 Task: For heading Use Playfair display with violet colour & bold.  font size for heading26,  'Change the font style of data to'Roboto mono and font size to 18,  Change the alignment of both headline & data to Align center.  In the sheet  auditingQuarterlySales_Report_2022
Action: Mouse moved to (195, 141)
Screenshot: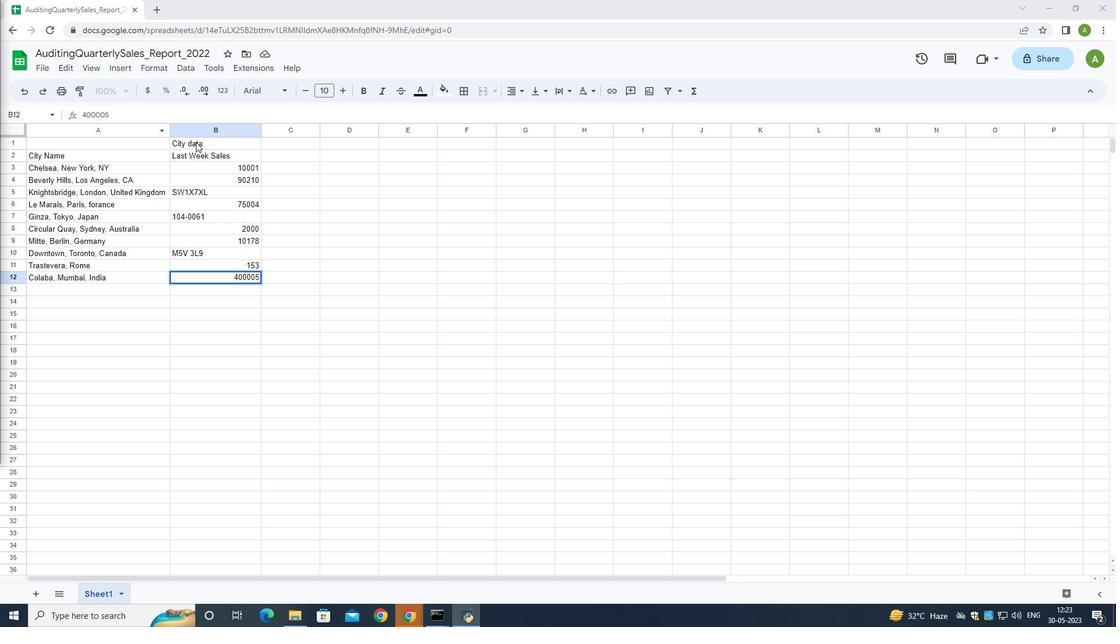 
Action: Mouse pressed left at (195, 141)
Screenshot: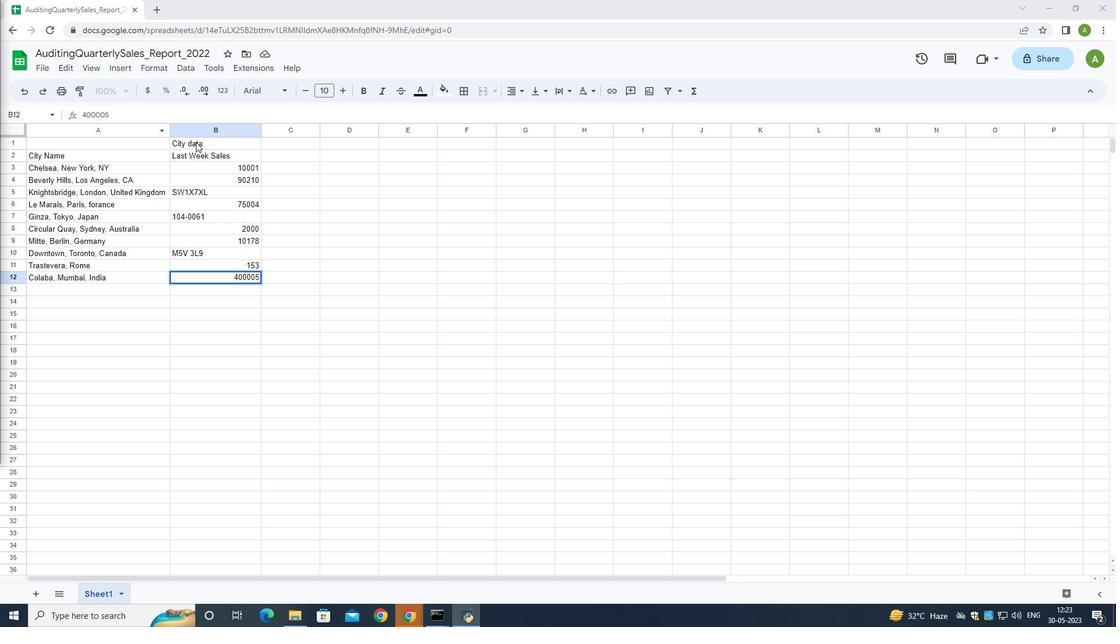 
Action: Mouse moved to (276, 91)
Screenshot: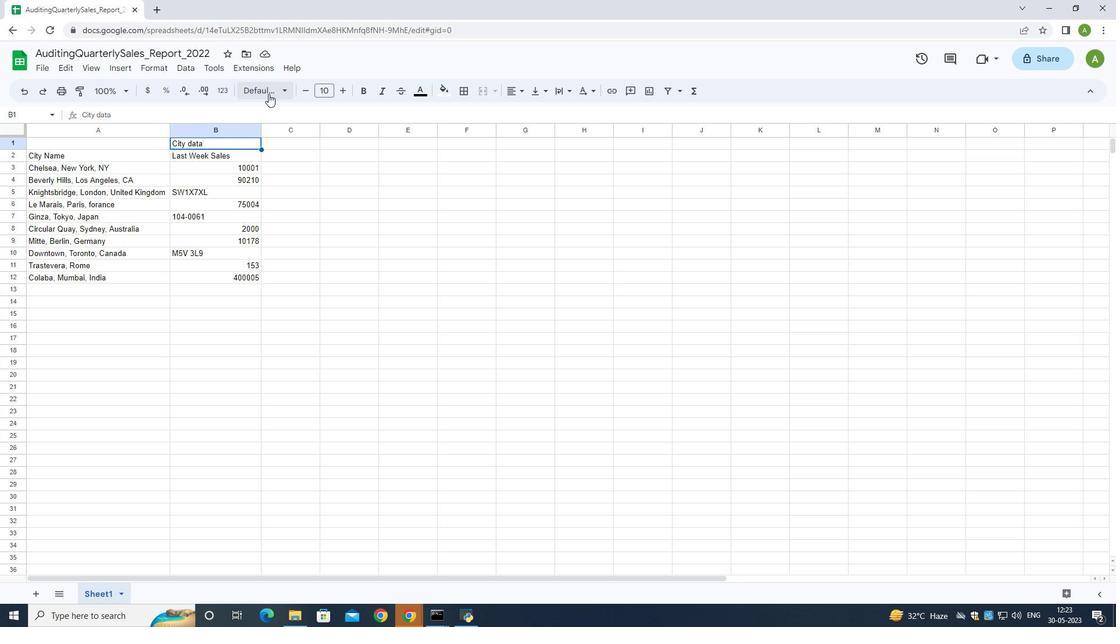 
Action: Mouse pressed left at (276, 91)
Screenshot: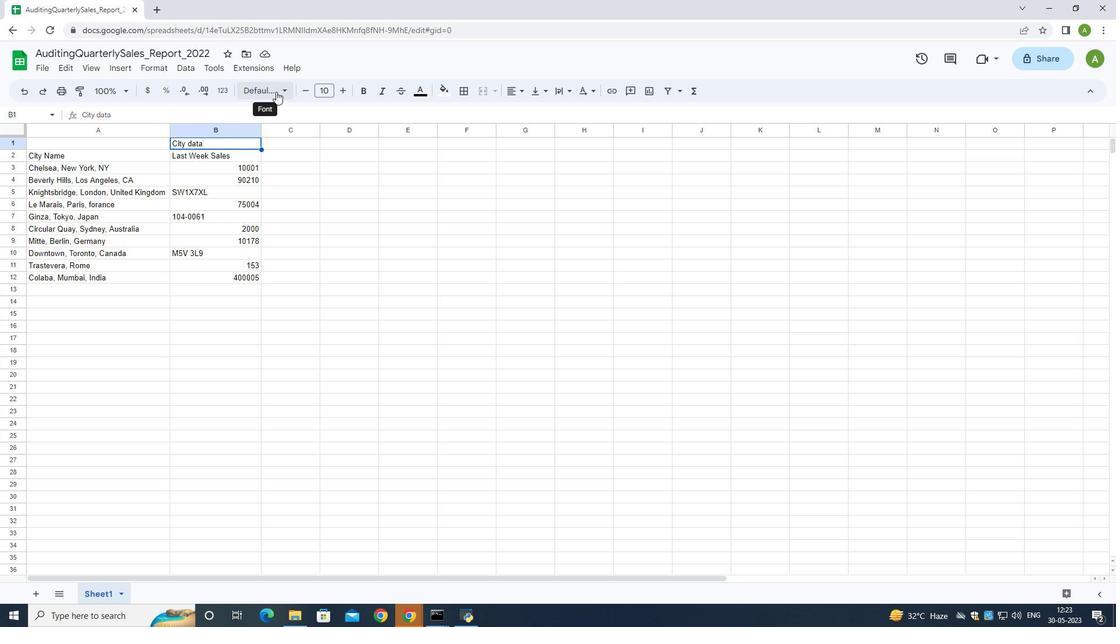 
Action: Mouse moved to (308, 376)
Screenshot: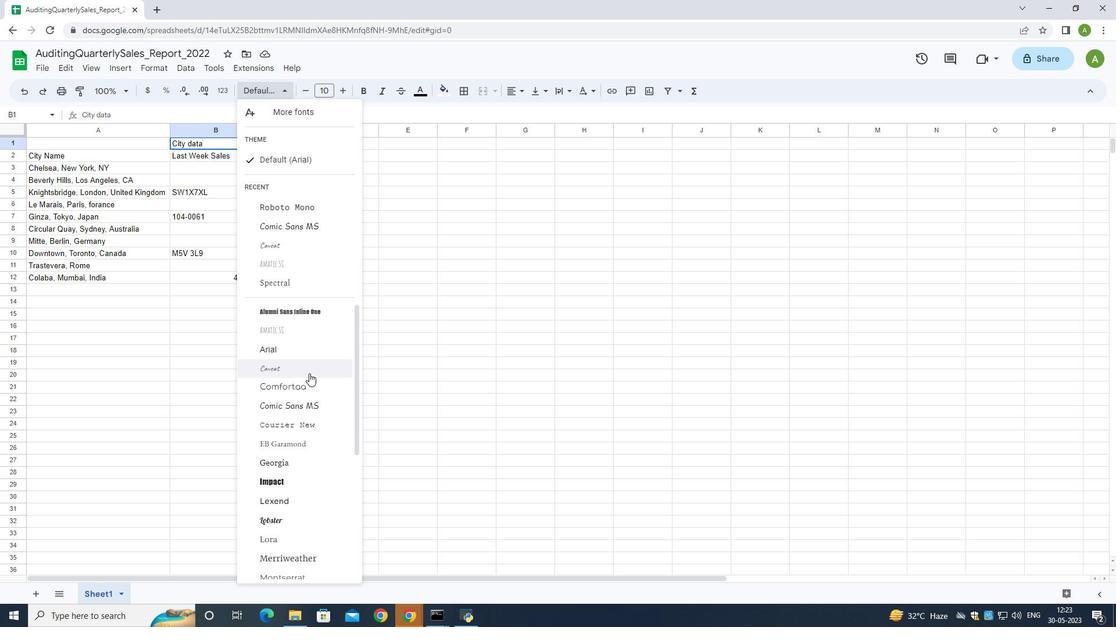 
Action: Mouse scrolled (308, 376) with delta (0, 0)
Screenshot: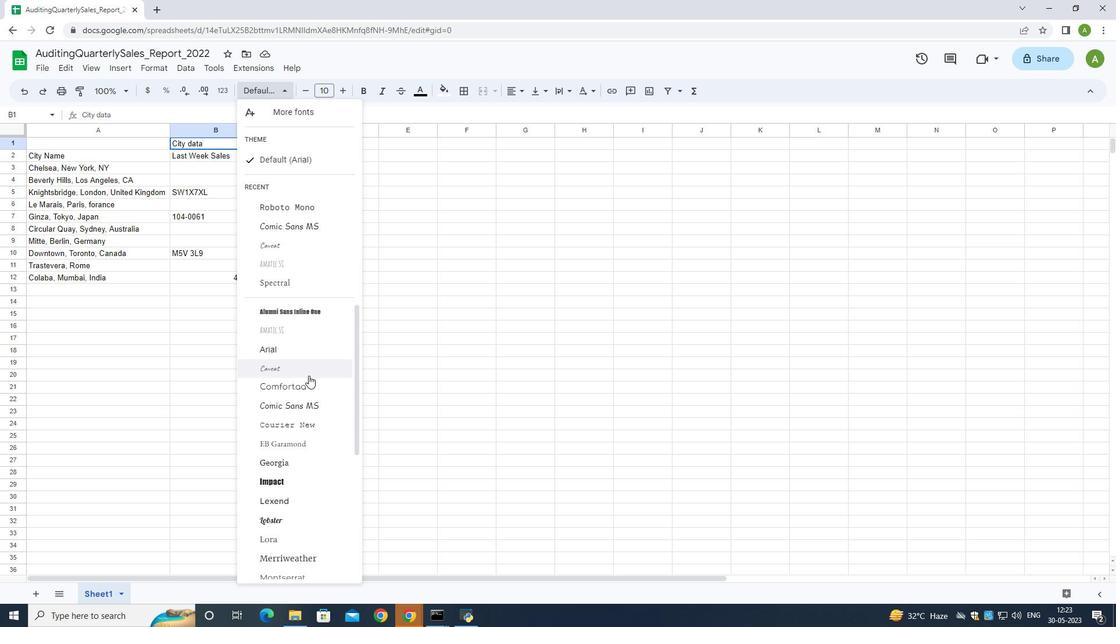 
Action: Mouse moved to (307, 373)
Screenshot: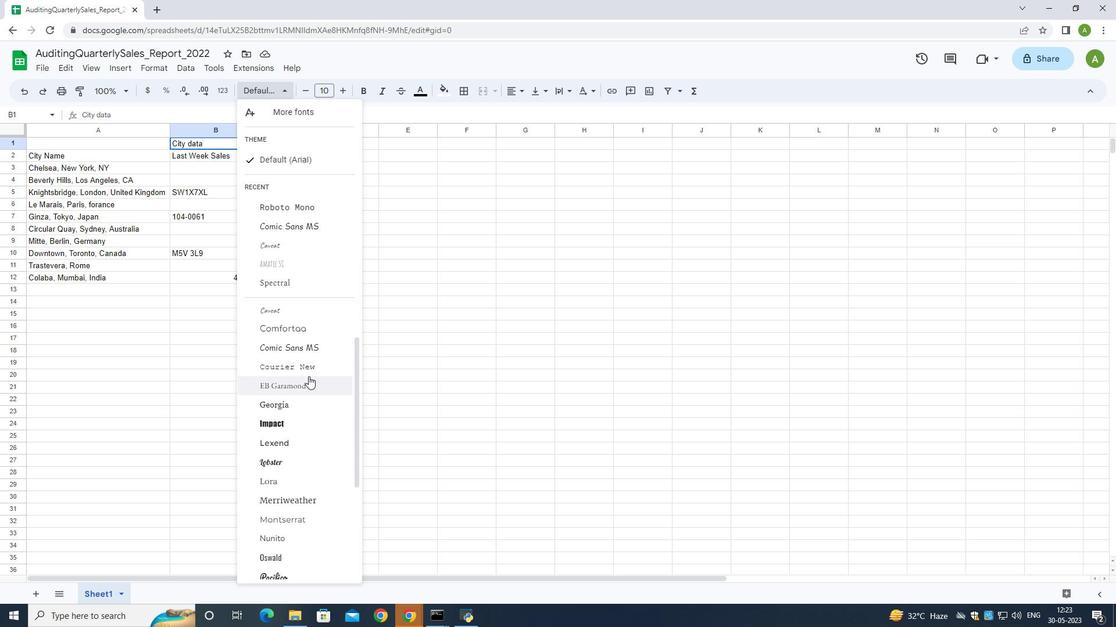 
Action: Mouse scrolled (307, 374) with delta (0, 0)
Screenshot: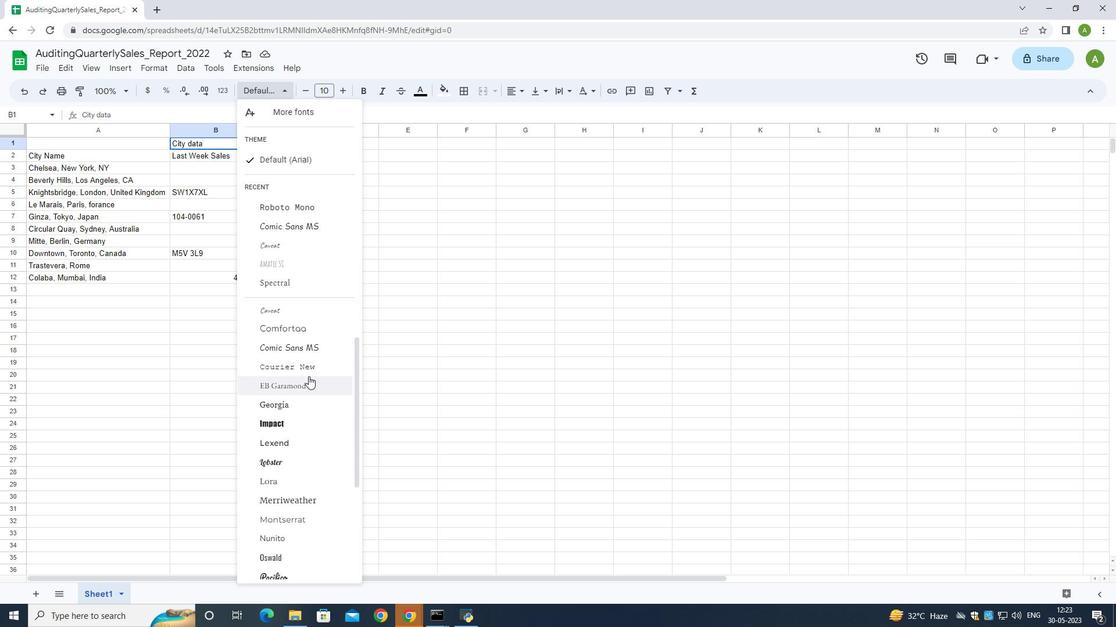 
Action: Mouse scrolled (307, 374) with delta (0, 0)
Screenshot: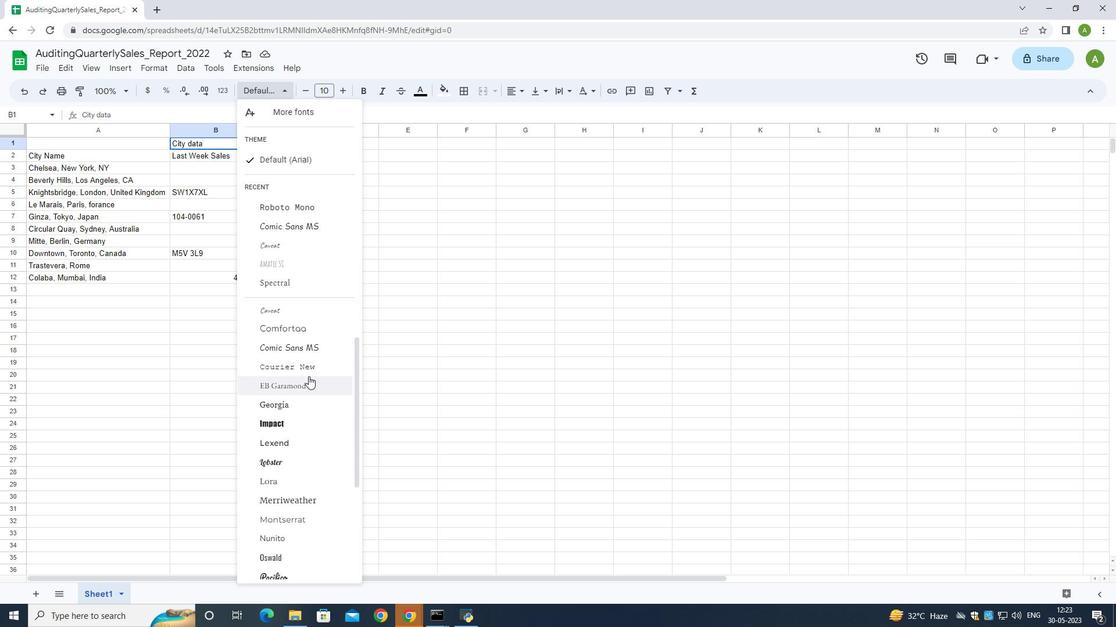 
Action: Mouse scrolled (307, 373) with delta (0, 0)
Screenshot: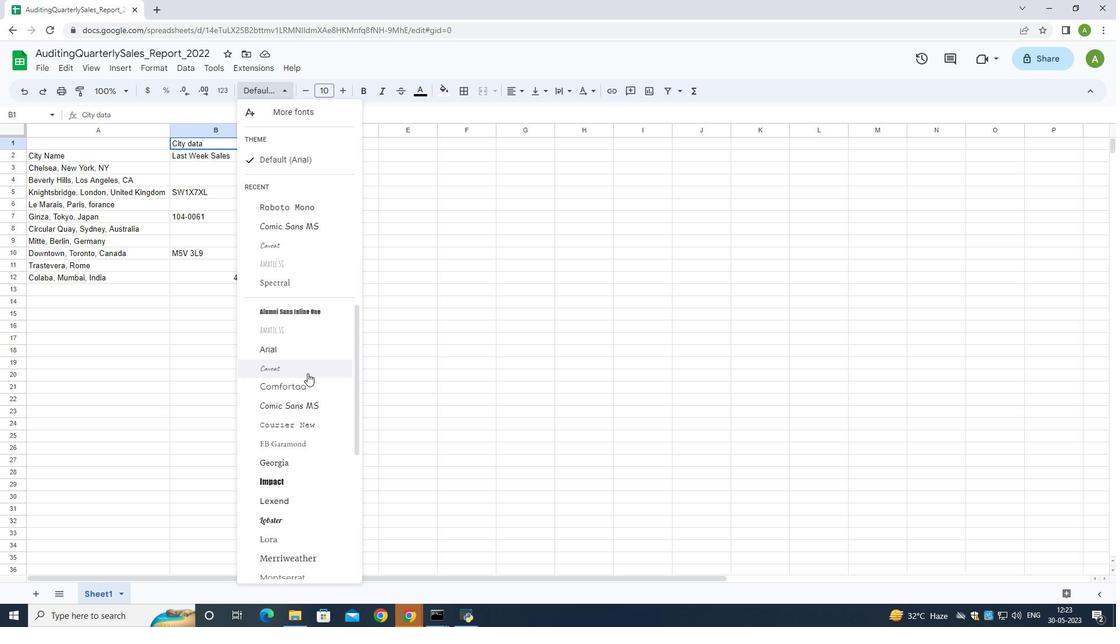 
Action: Mouse scrolled (307, 373) with delta (0, 0)
Screenshot: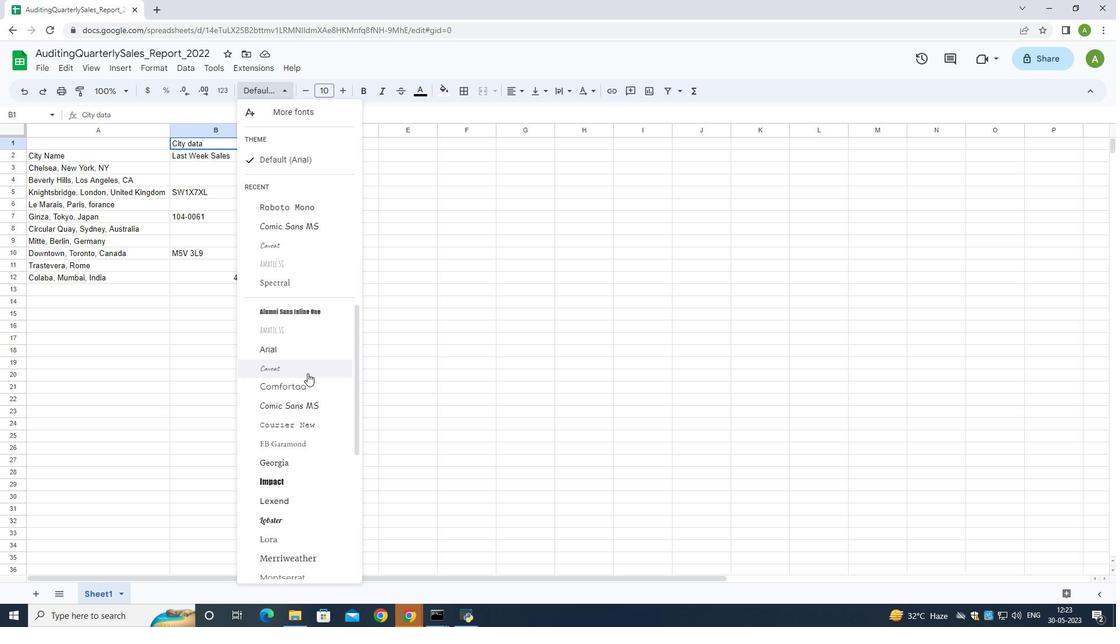 
Action: Mouse moved to (307, 373)
Screenshot: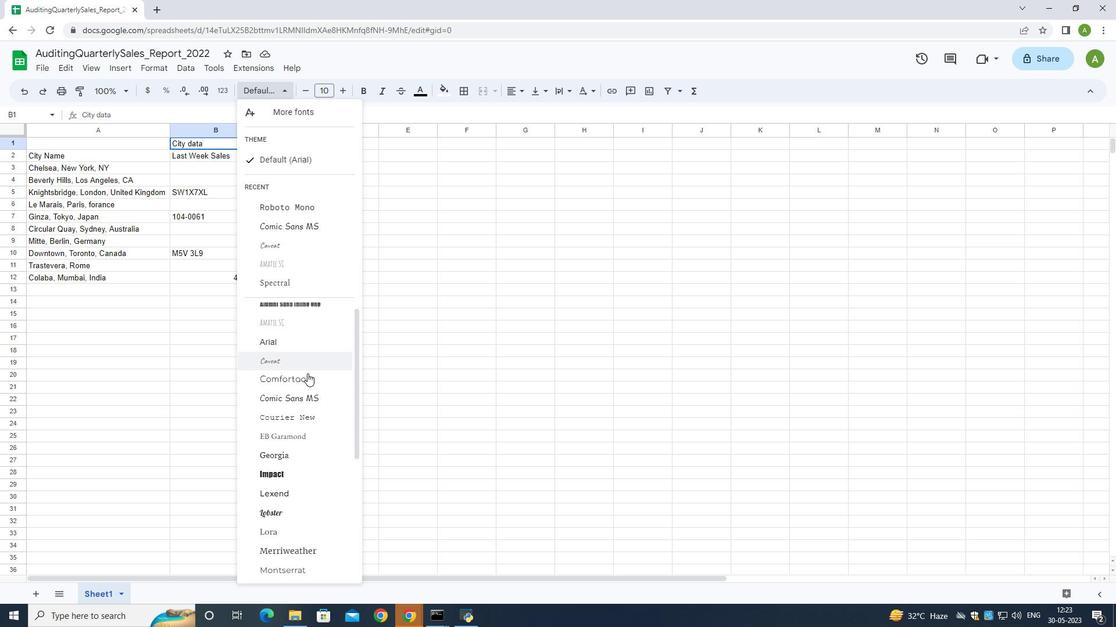 
Action: Mouse scrolled (307, 373) with delta (0, 0)
Screenshot: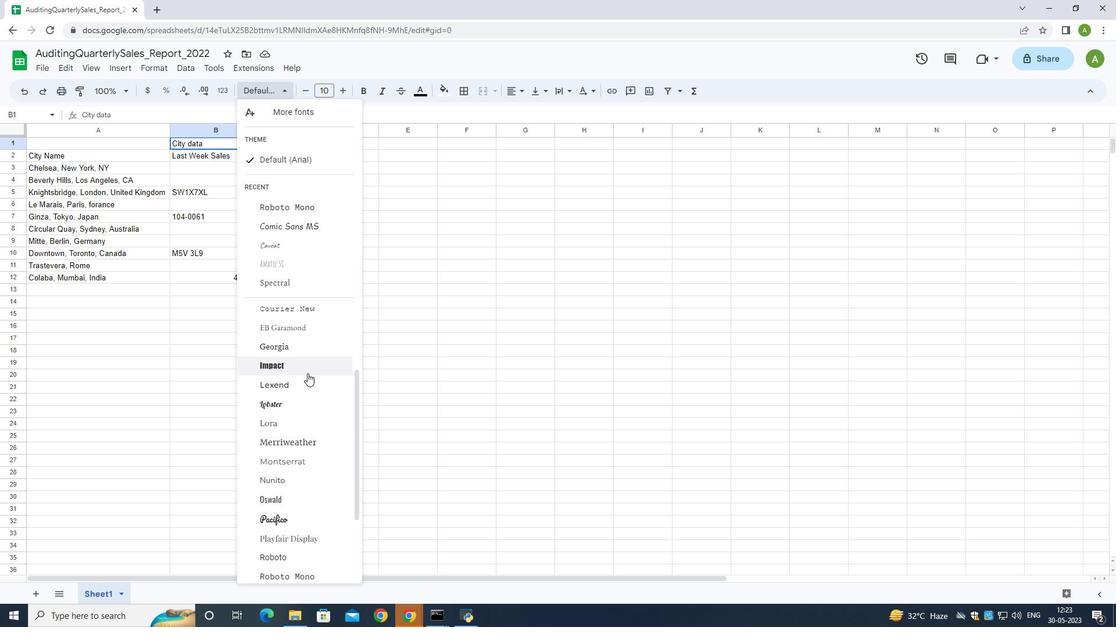 
Action: Mouse moved to (306, 373)
Screenshot: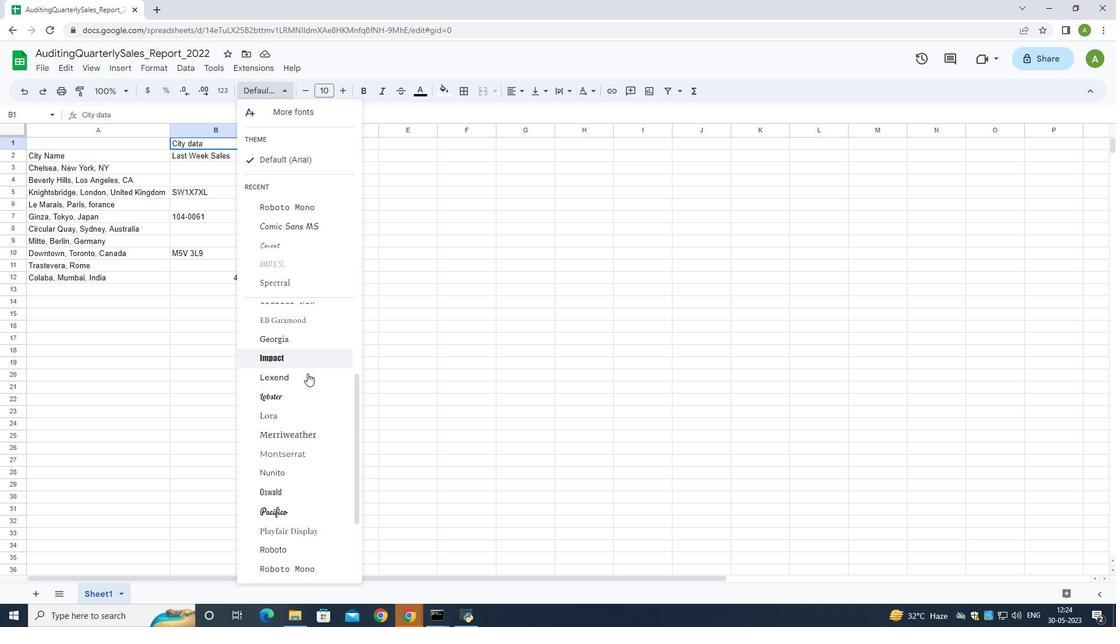 
Action: Mouse scrolled (306, 373) with delta (0, 0)
Screenshot: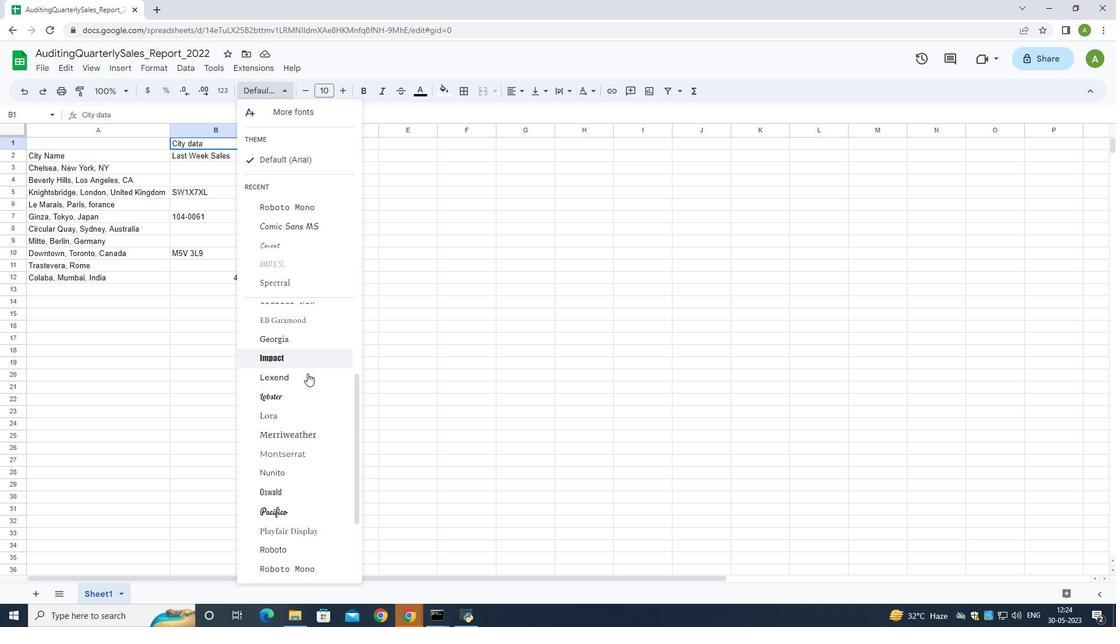 
Action: Mouse moved to (306, 373)
Screenshot: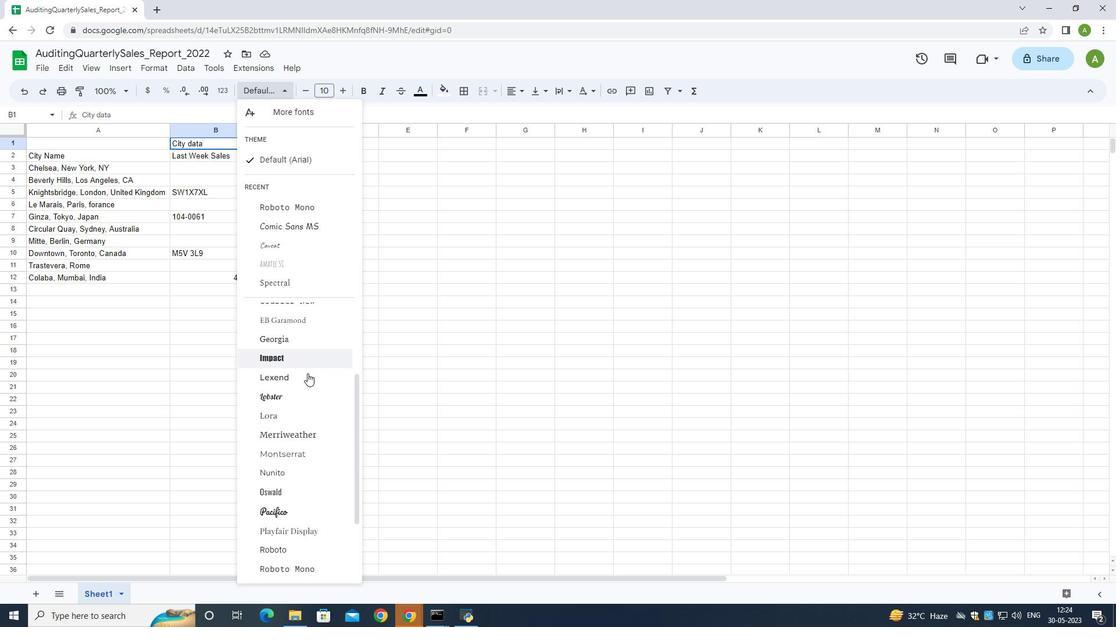 
Action: Mouse scrolled (306, 374) with delta (0, 0)
Screenshot: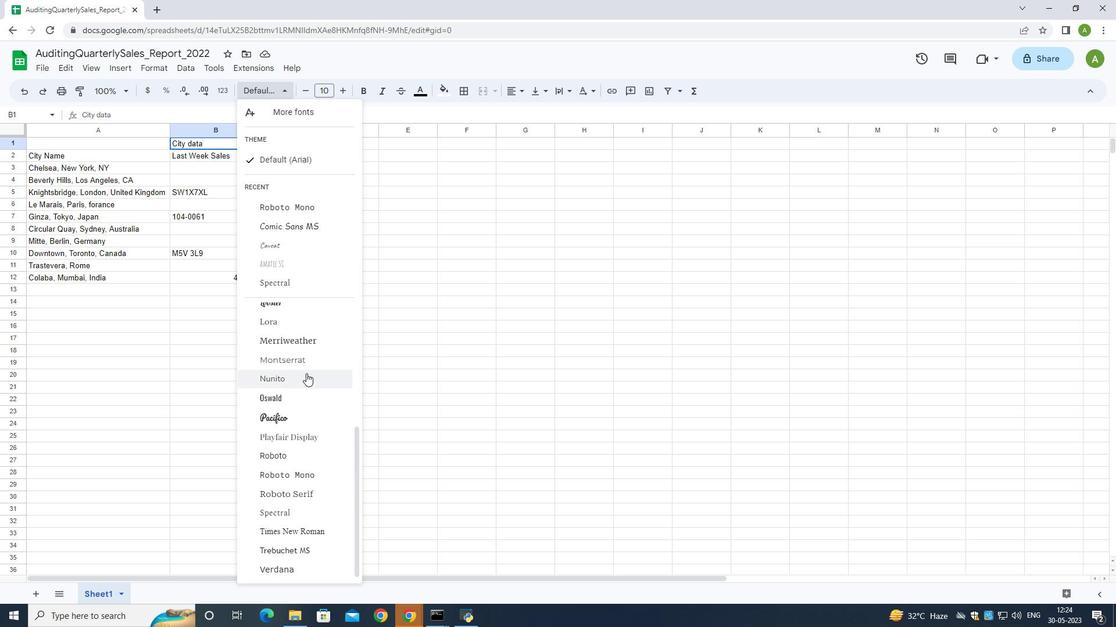
Action: Mouse moved to (295, 493)
Screenshot: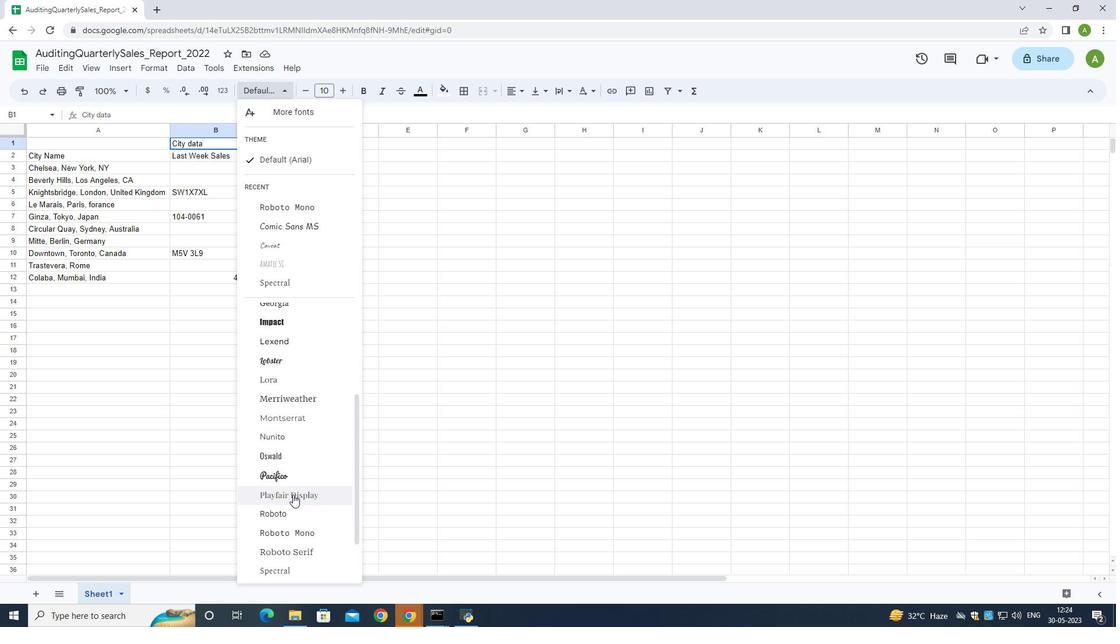 
Action: Mouse pressed left at (295, 493)
Screenshot: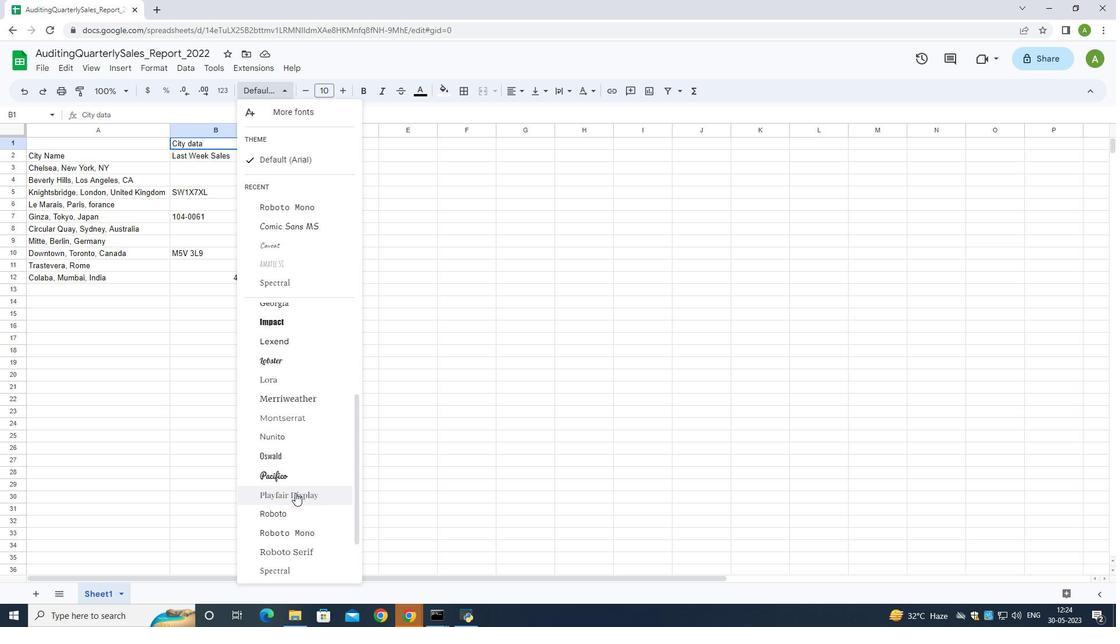
Action: Mouse moved to (421, 96)
Screenshot: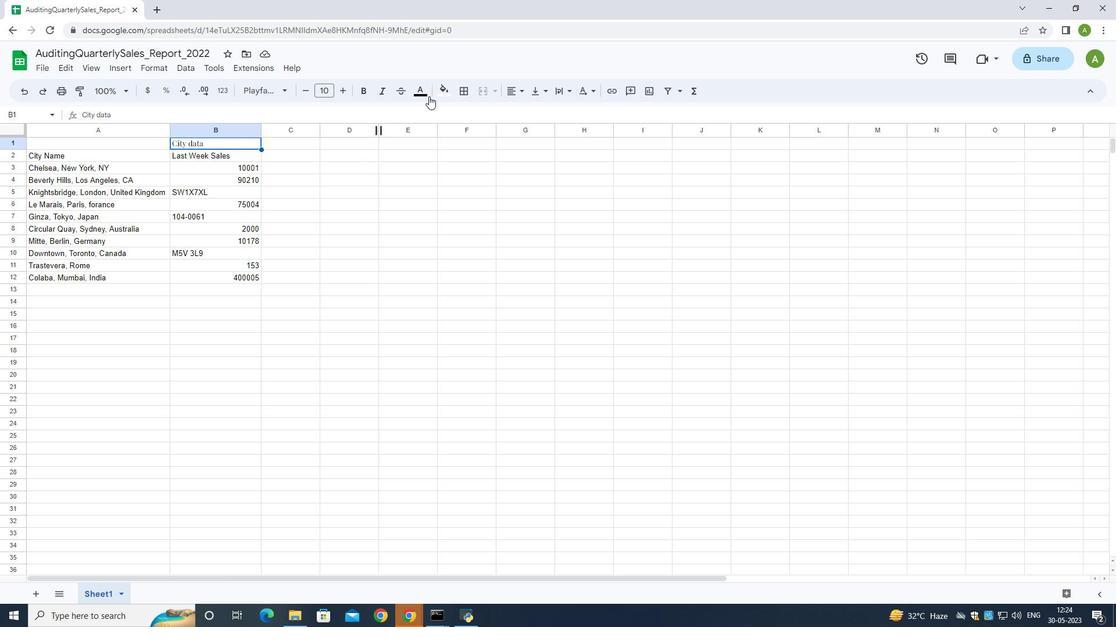 
Action: Mouse pressed left at (421, 96)
Screenshot: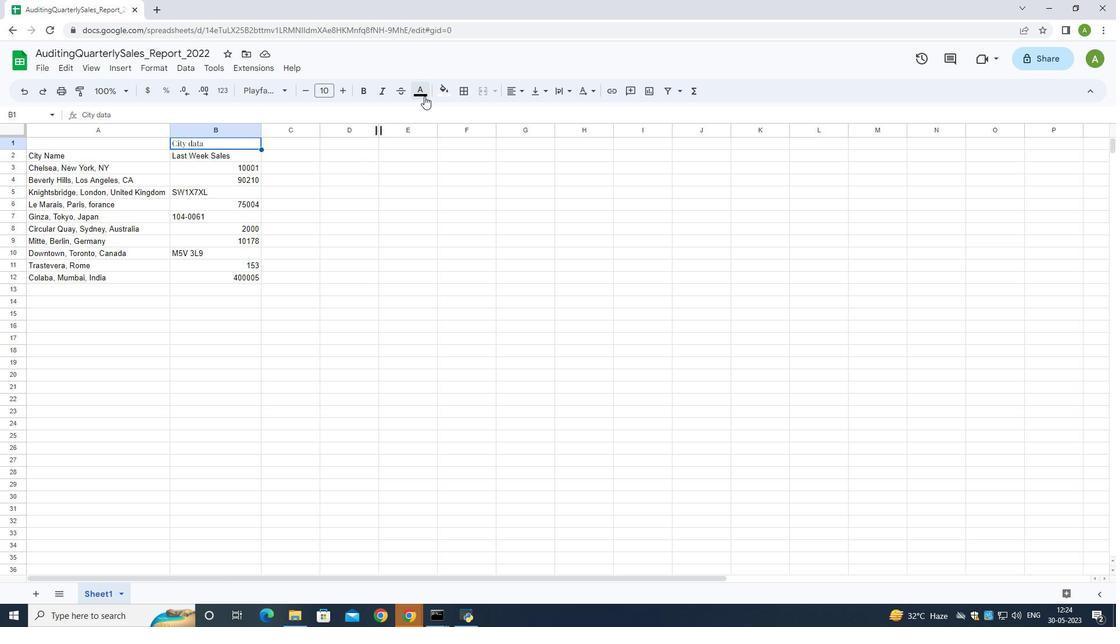 
Action: Mouse moved to (540, 206)
Screenshot: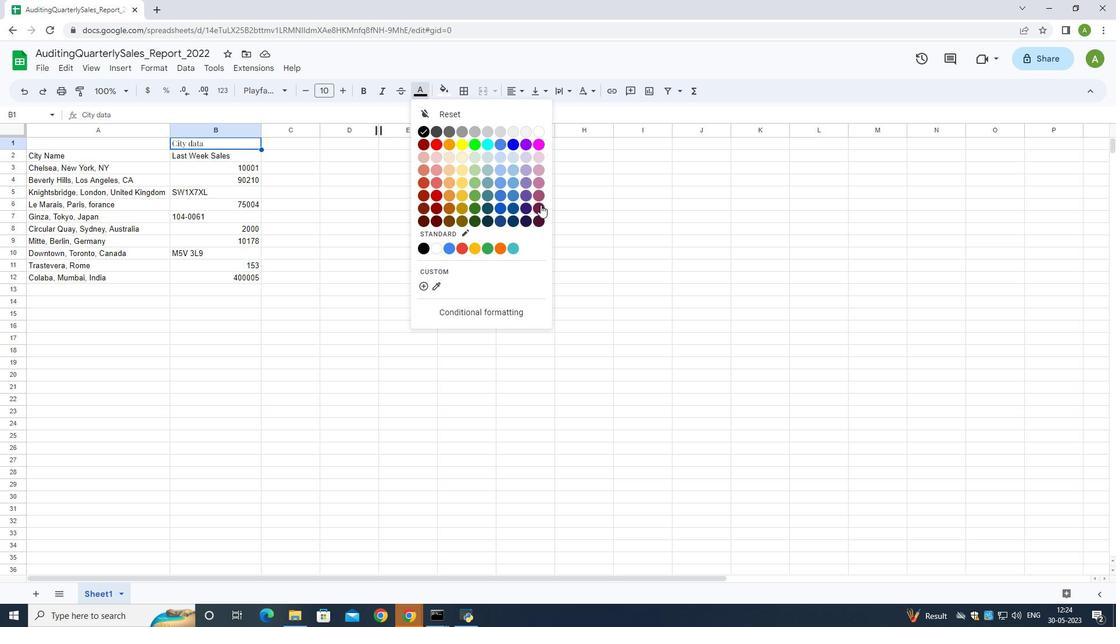 
Action: Mouse pressed left at (540, 206)
Screenshot: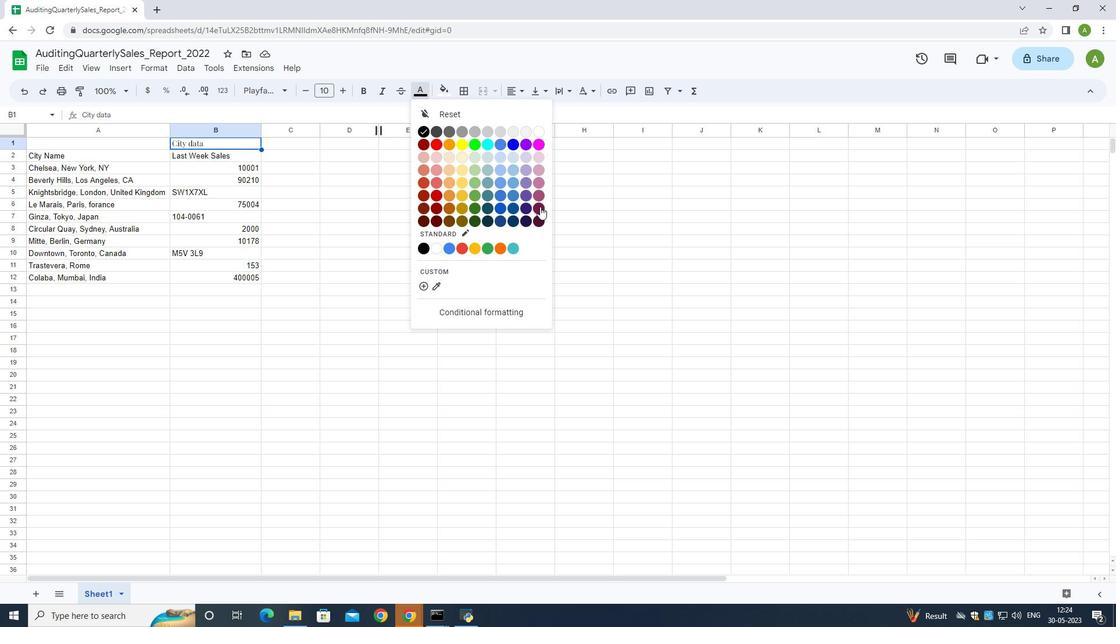 
Action: Mouse moved to (362, 89)
Screenshot: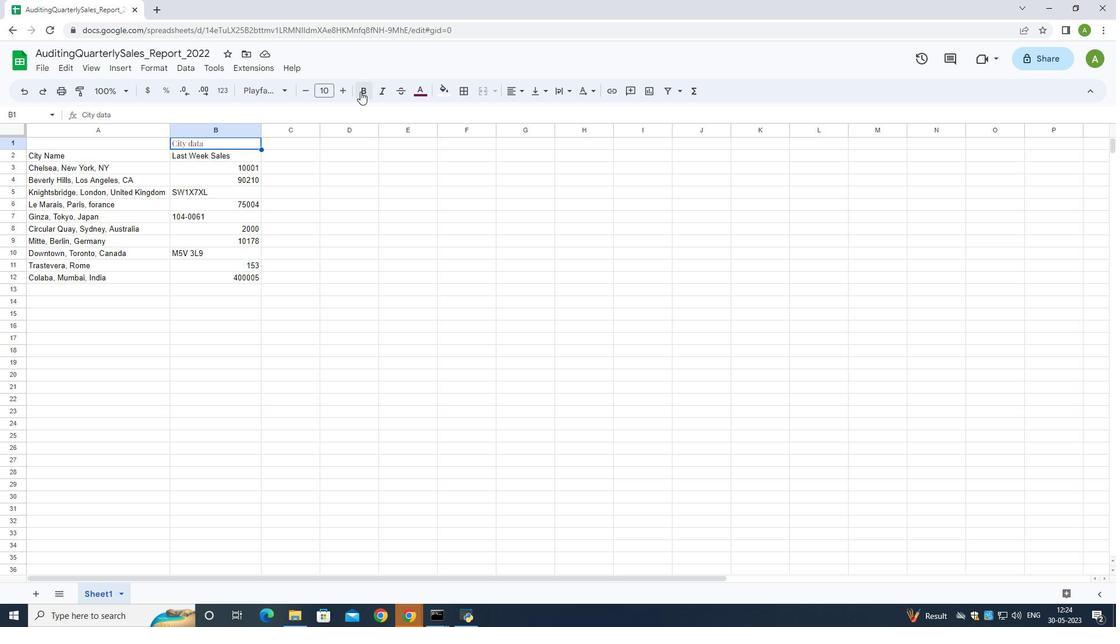 
Action: Mouse pressed left at (362, 89)
Screenshot: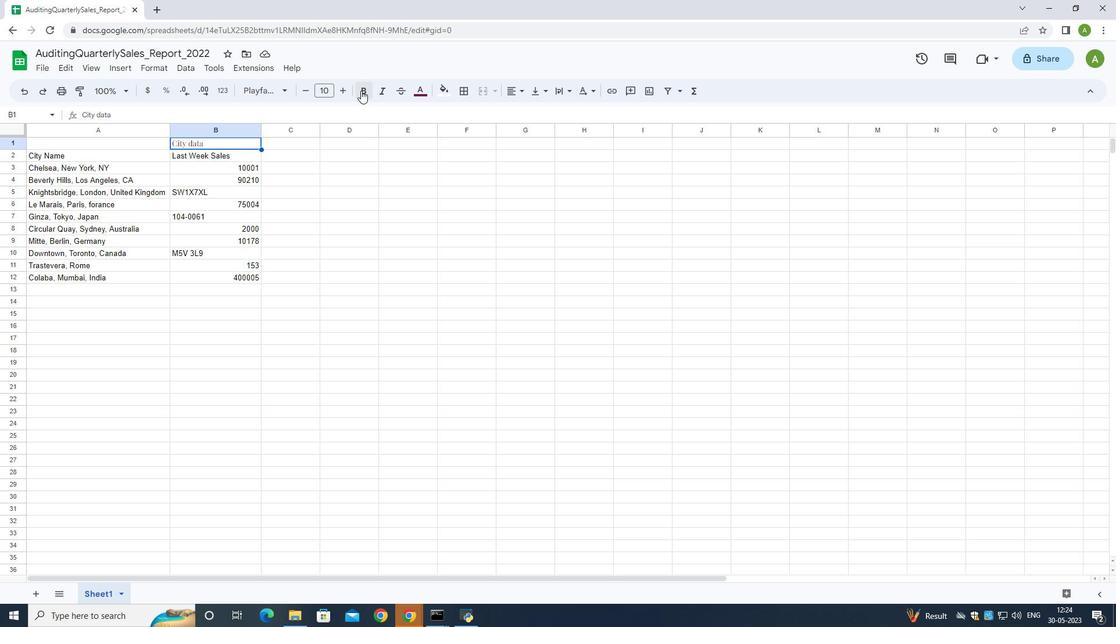 
Action: Mouse moved to (341, 91)
Screenshot: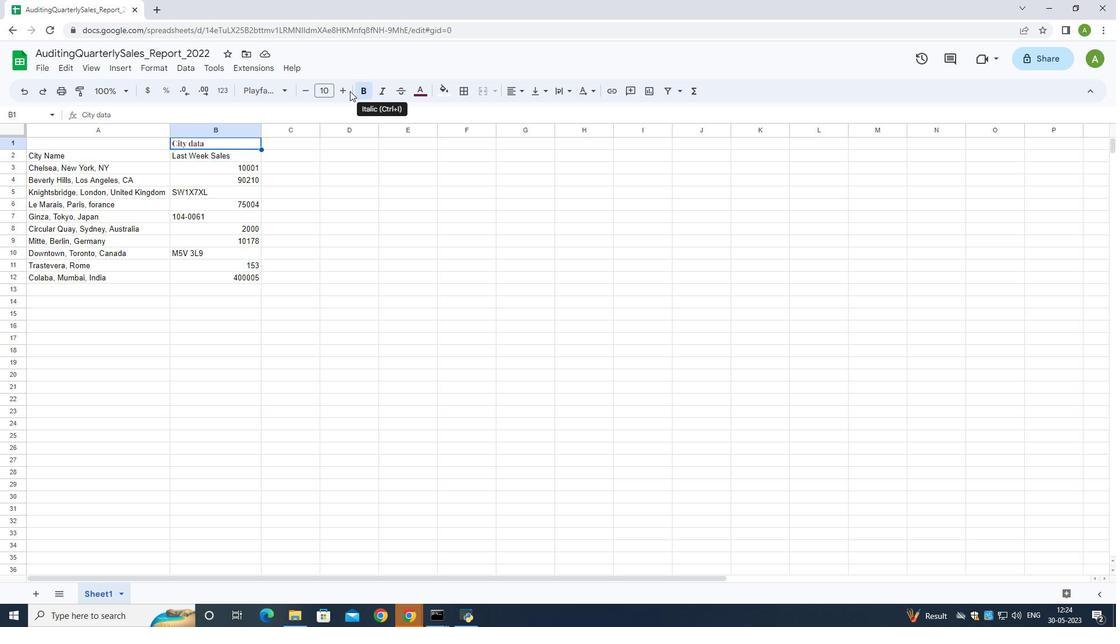 
Action: Mouse pressed left at (341, 91)
Screenshot: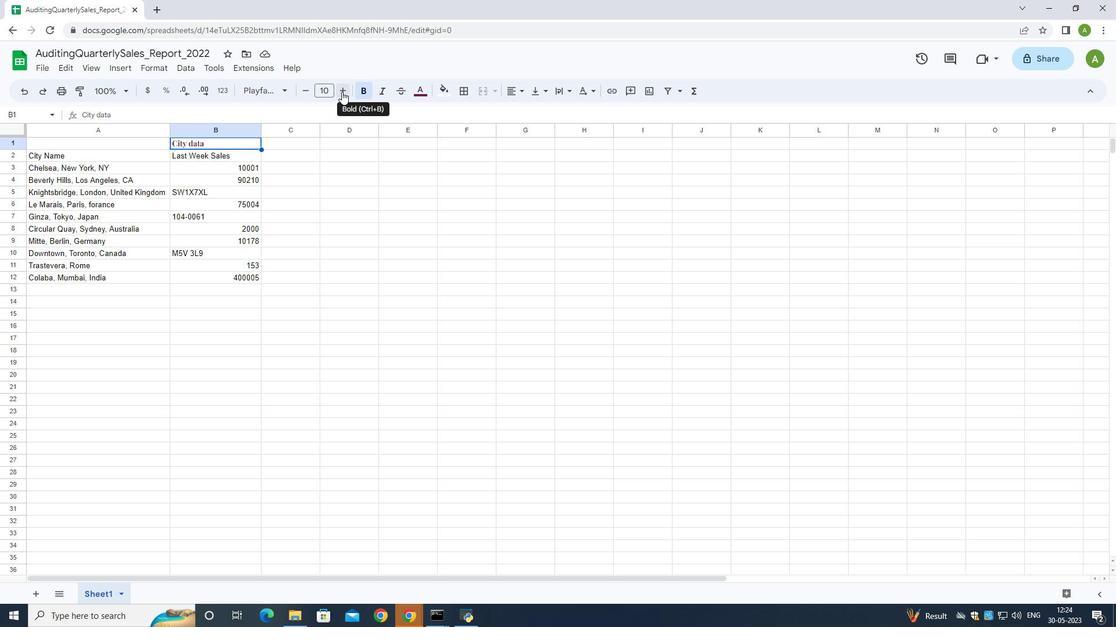 
Action: Mouse pressed left at (341, 91)
Screenshot: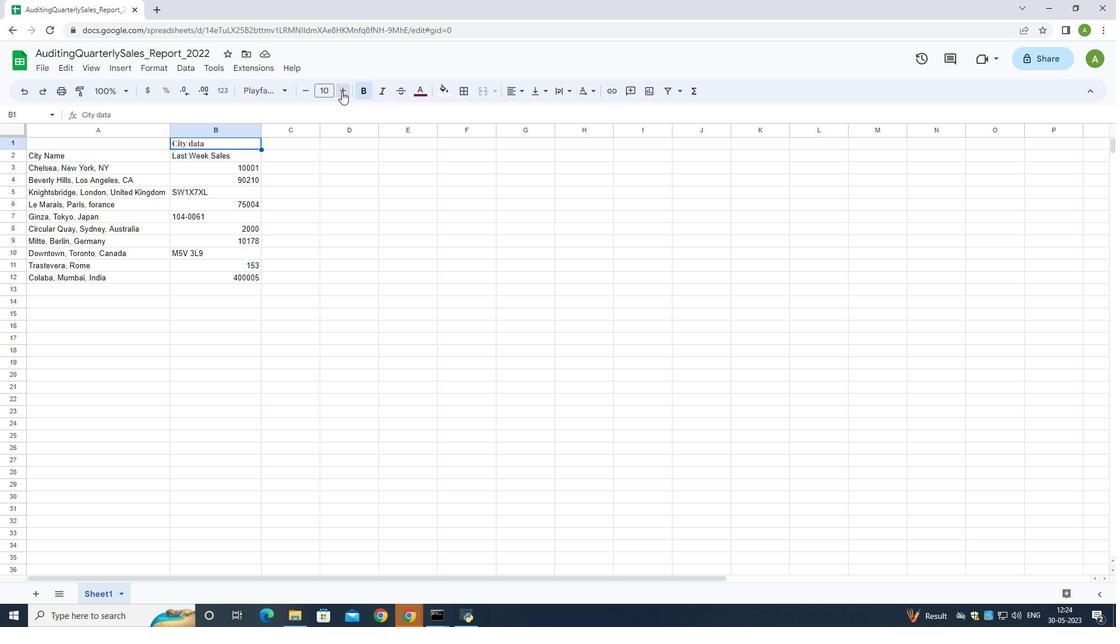 
Action: Mouse pressed left at (341, 91)
Screenshot: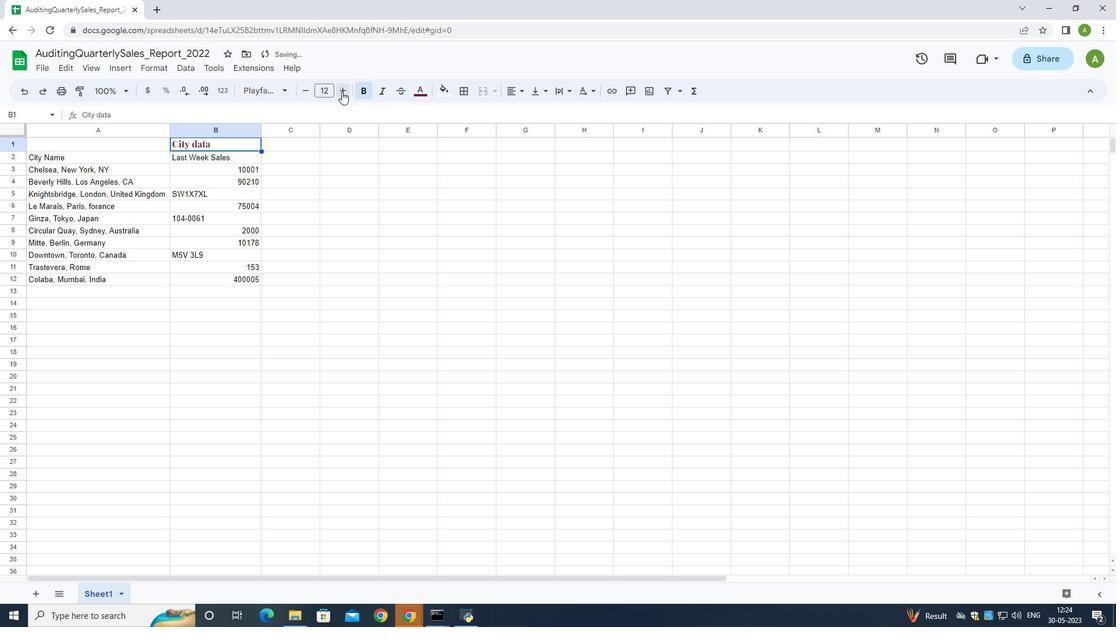 
Action: Mouse pressed left at (341, 91)
Screenshot: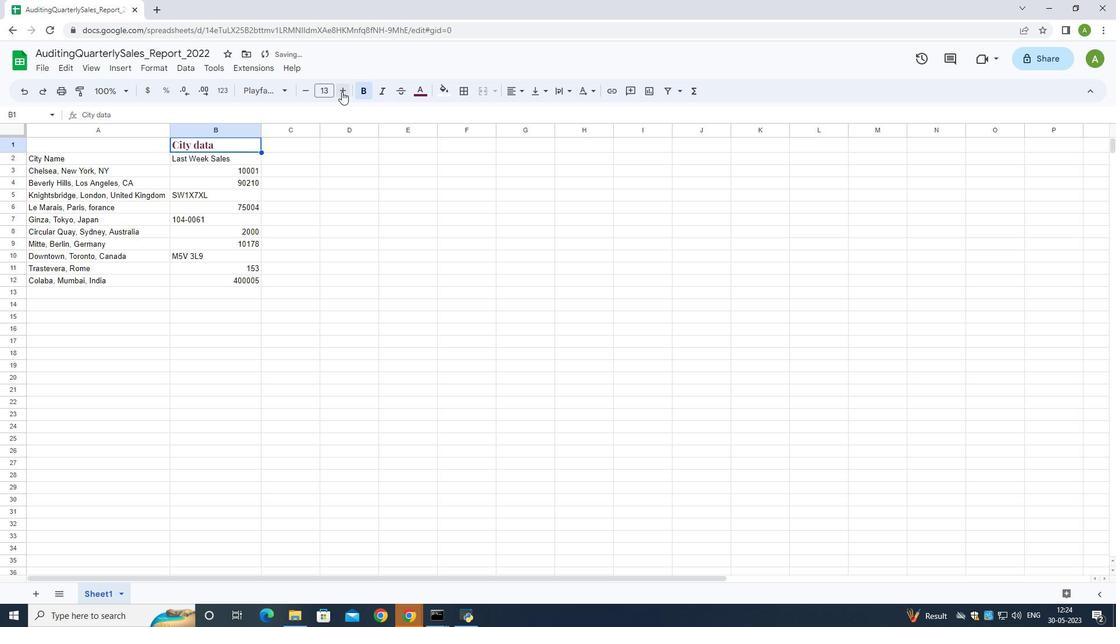 
Action: Mouse pressed left at (341, 91)
Screenshot: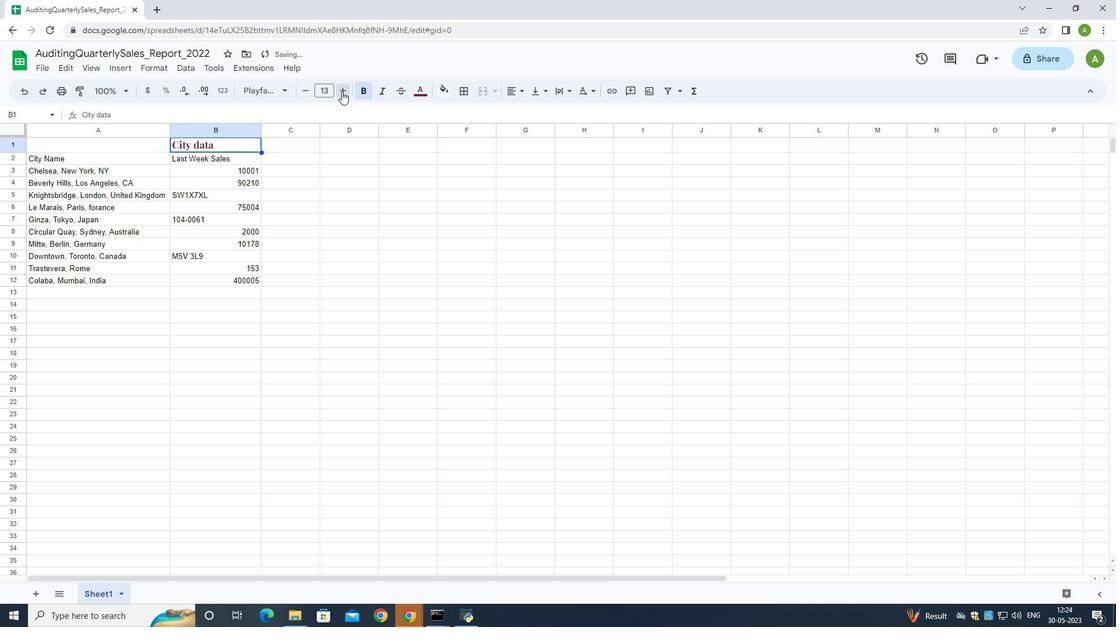 
Action: Mouse pressed left at (341, 91)
Screenshot: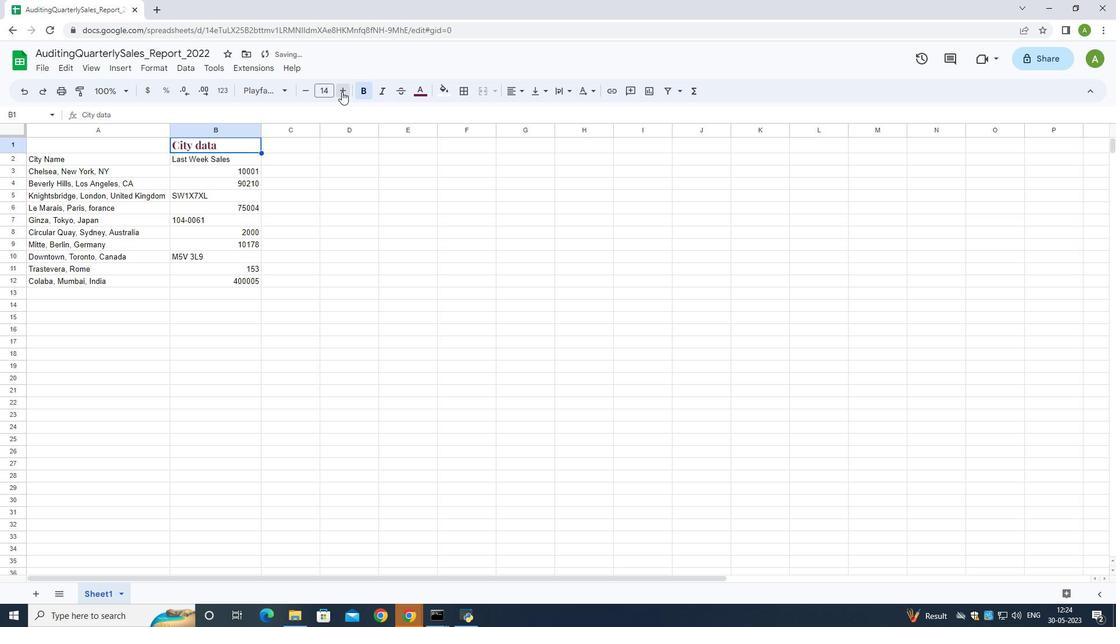 
Action: Mouse pressed left at (341, 91)
Screenshot: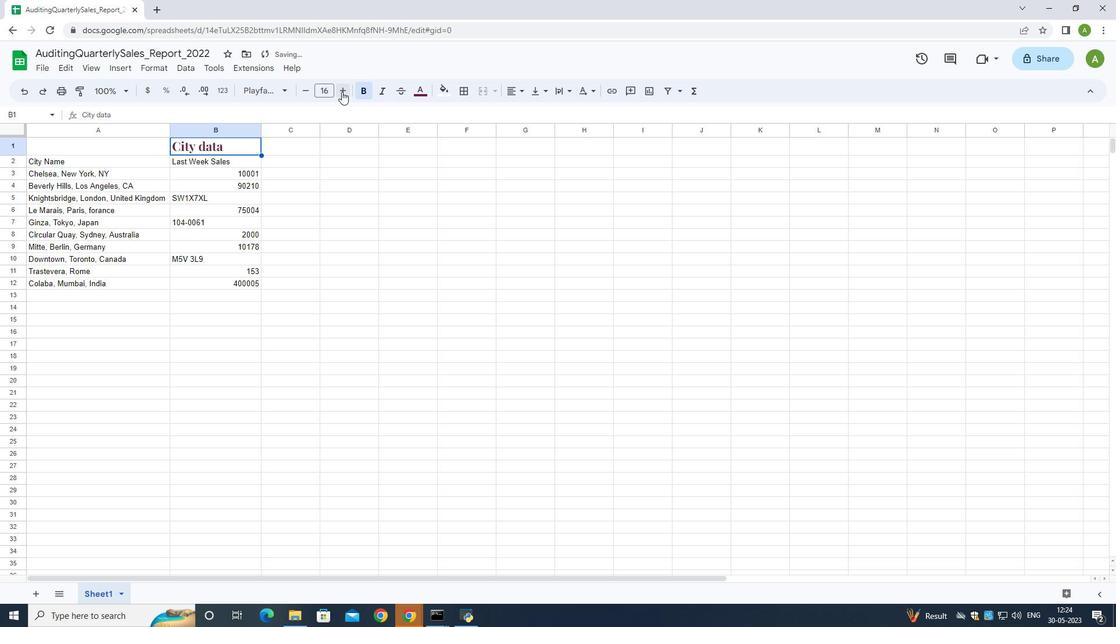 
Action: Mouse pressed left at (341, 91)
Screenshot: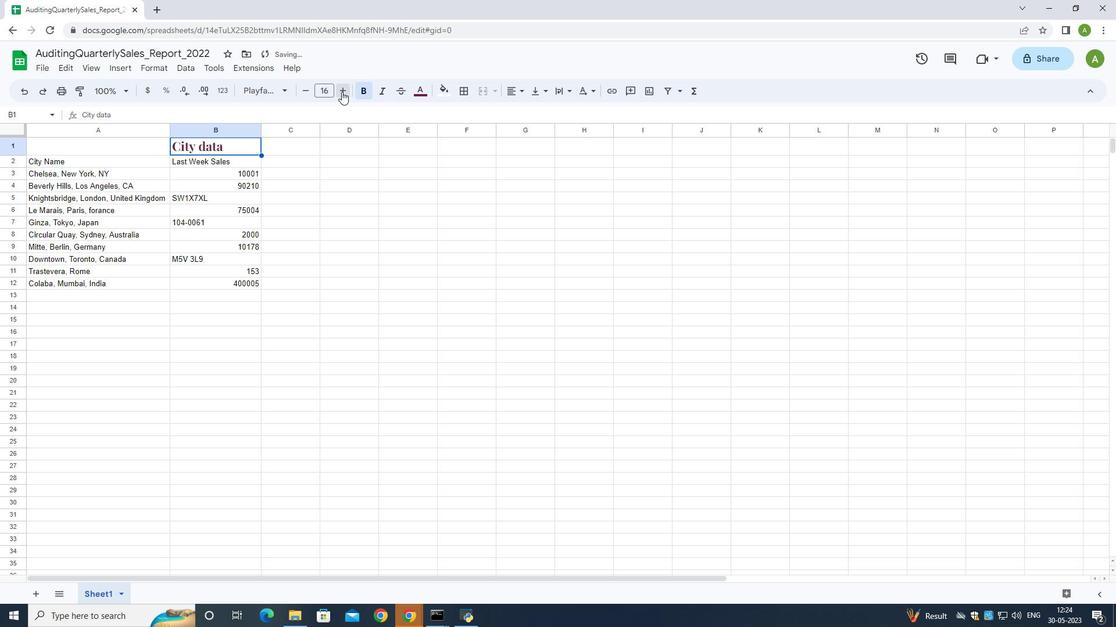 
Action: Mouse pressed left at (341, 91)
Screenshot: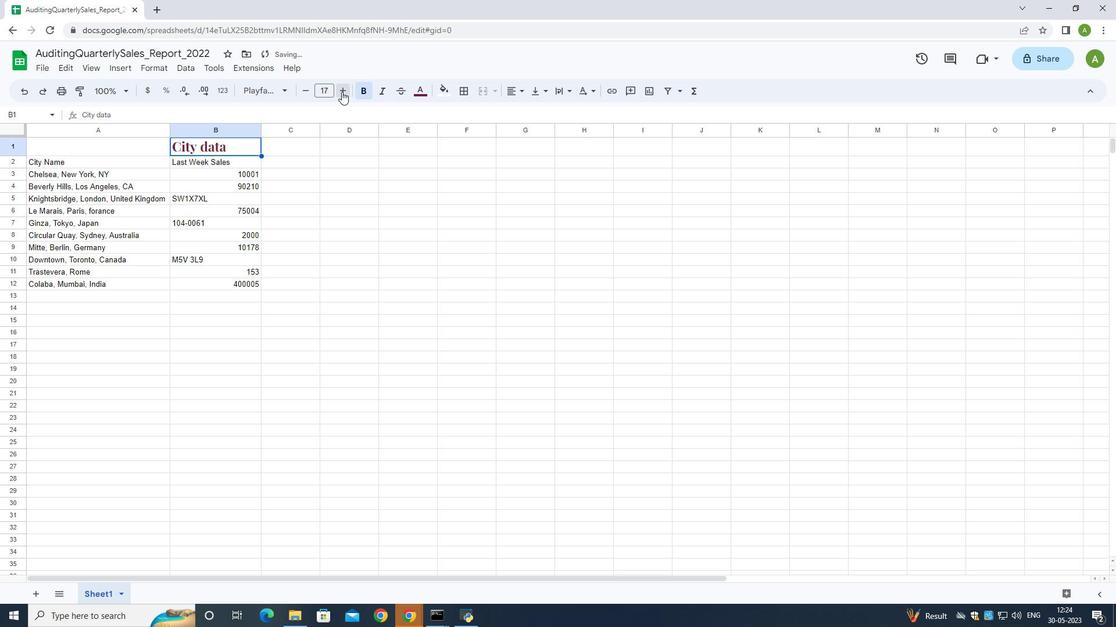 
Action: Mouse pressed left at (341, 91)
Screenshot: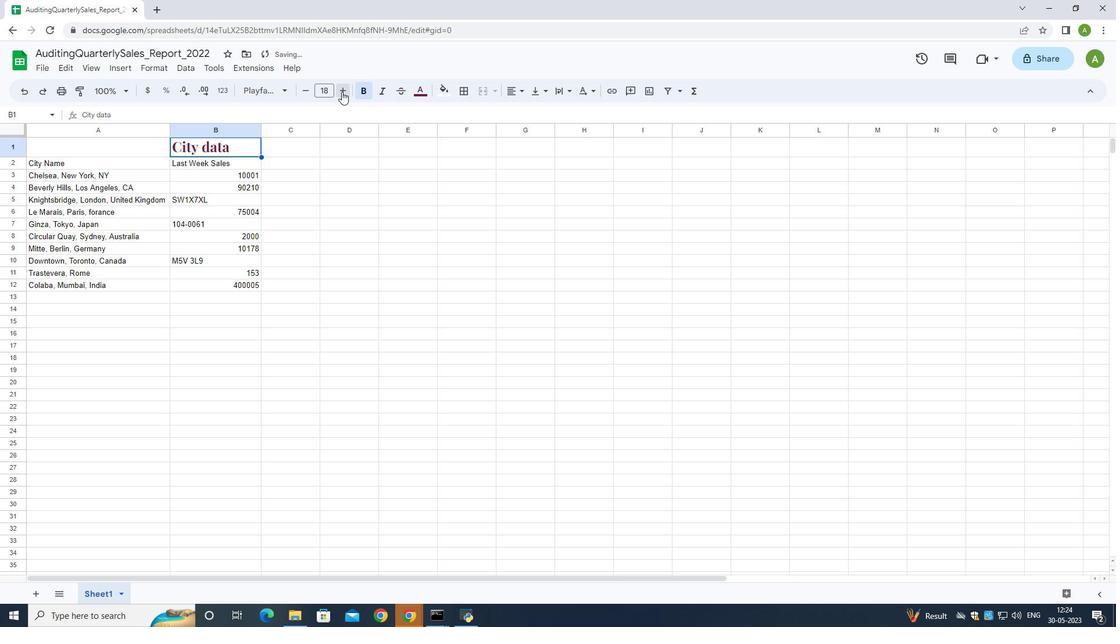 
Action: Mouse pressed left at (341, 91)
Screenshot: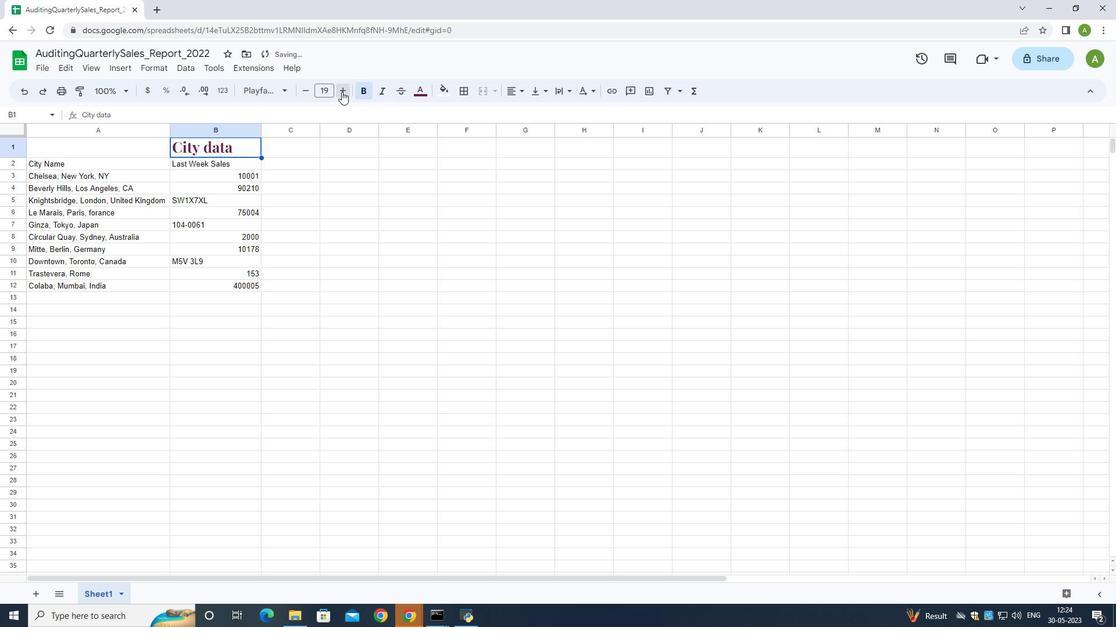 
Action: Mouse pressed left at (341, 91)
Screenshot: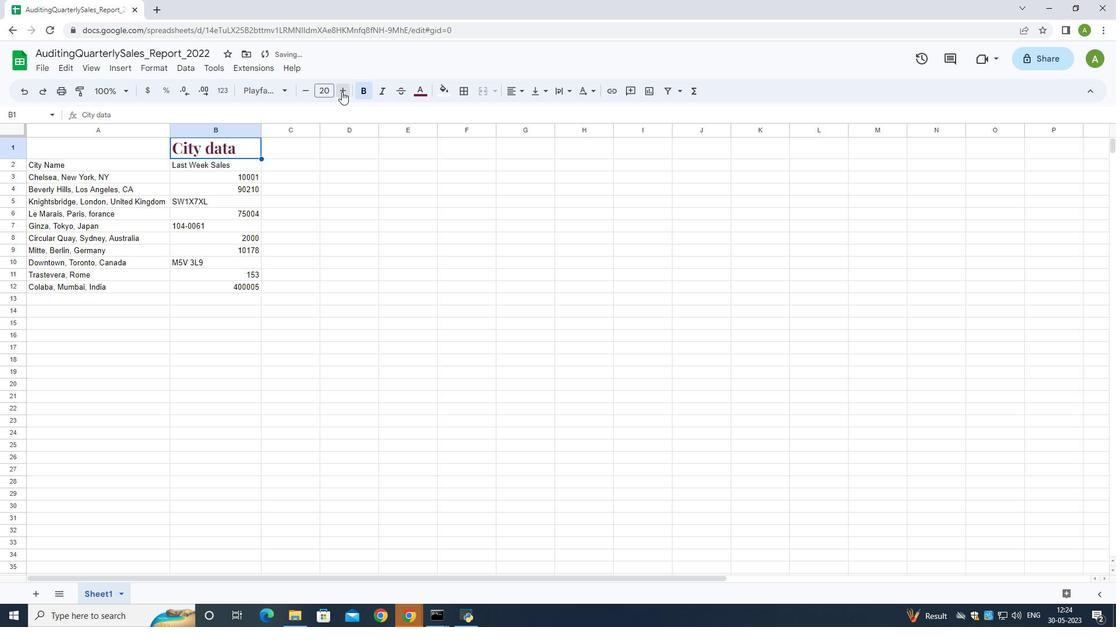 
Action: Mouse pressed left at (341, 91)
Screenshot: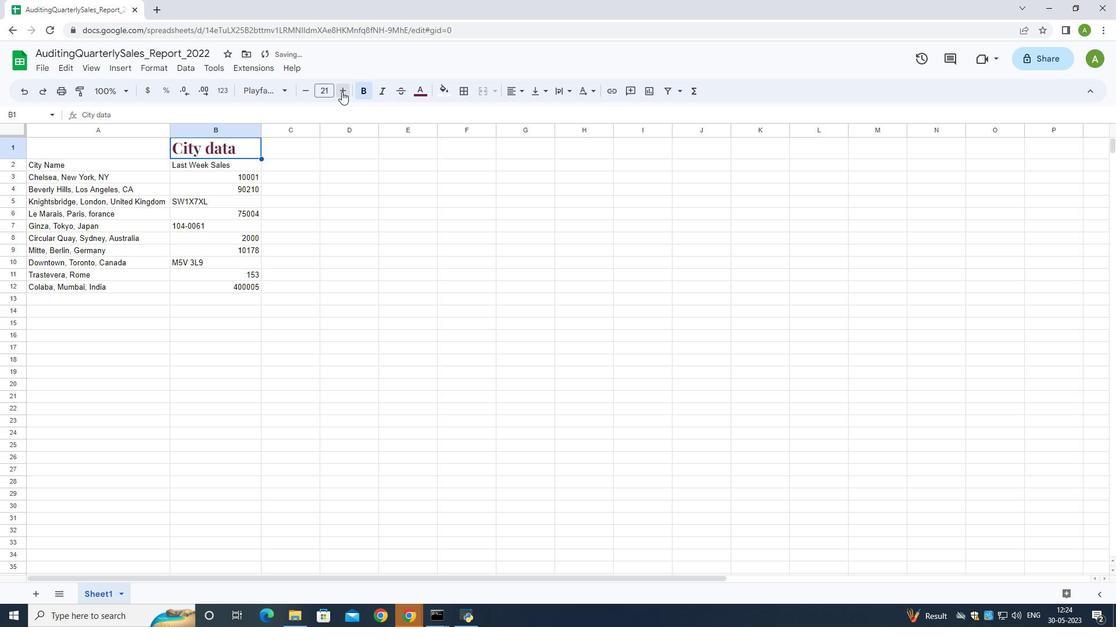 
Action: Mouse pressed left at (341, 91)
Screenshot: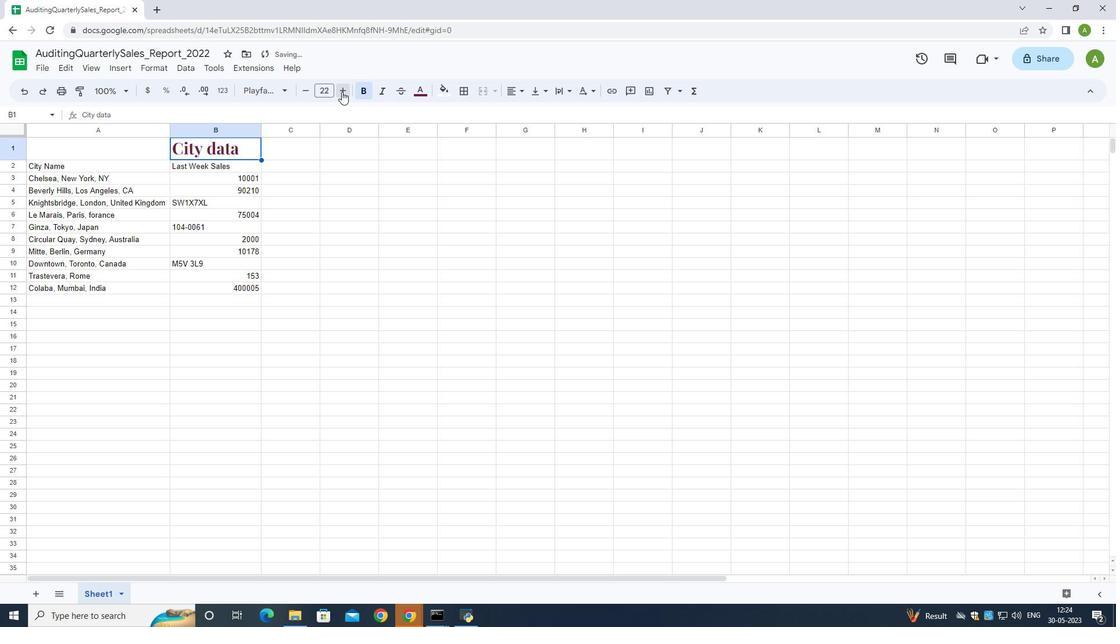 
Action: Mouse pressed left at (341, 91)
Screenshot: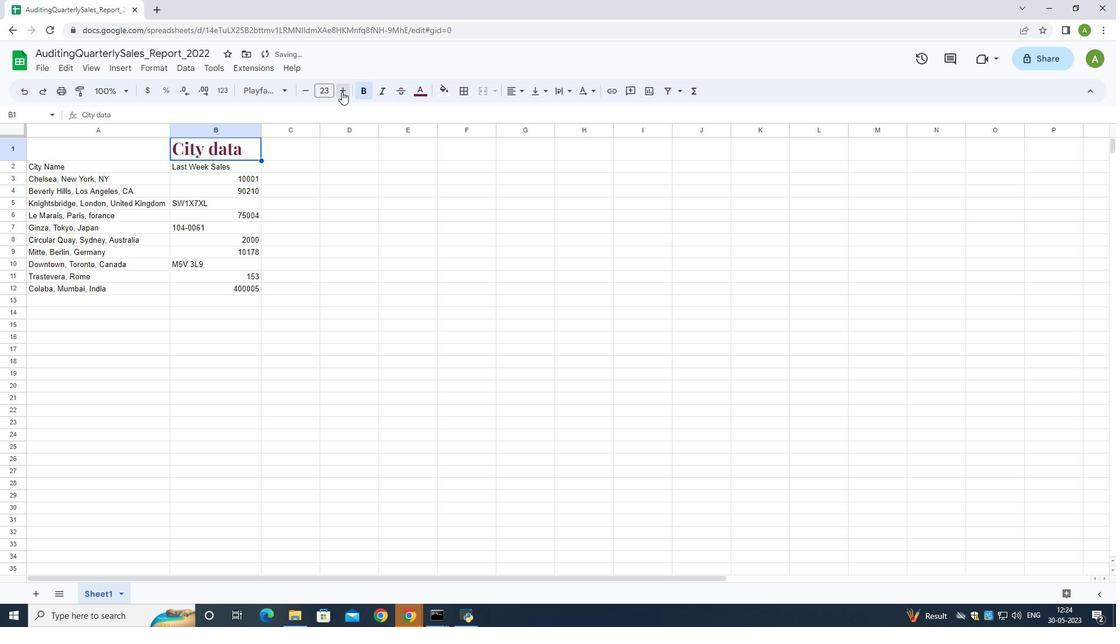 
Action: Mouse pressed left at (341, 91)
Screenshot: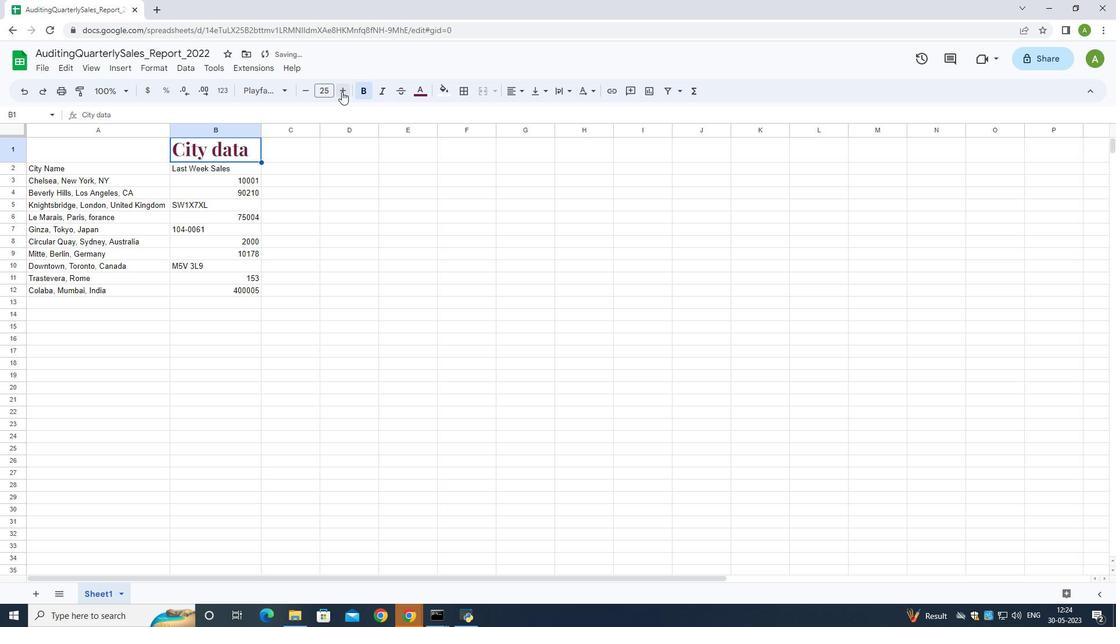 
Action: Mouse moved to (34, 167)
Screenshot: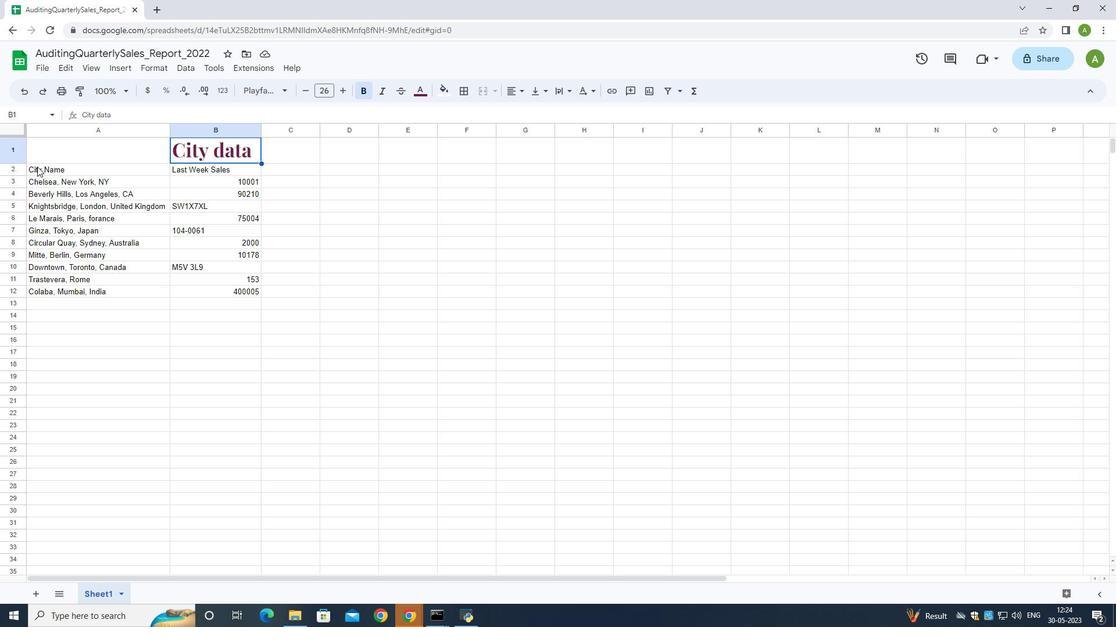 
Action: Mouse pressed left at (34, 167)
Screenshot: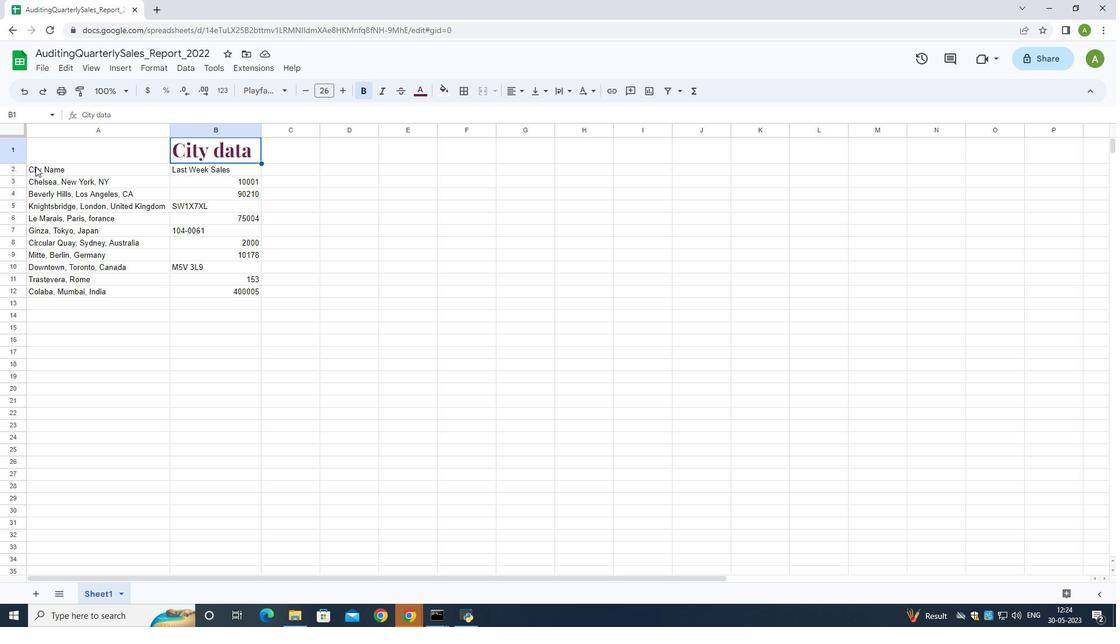 
Action: Mouse moved to (283, 90)
Screenshot: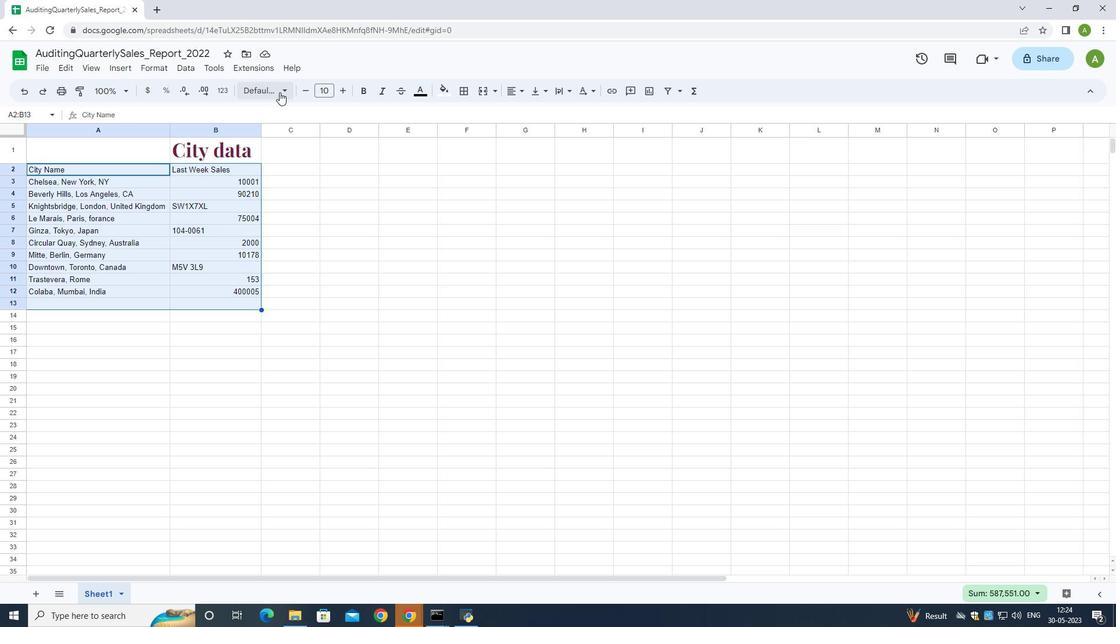
Action: Mouse pressed left at (283, 90)
Screenshot: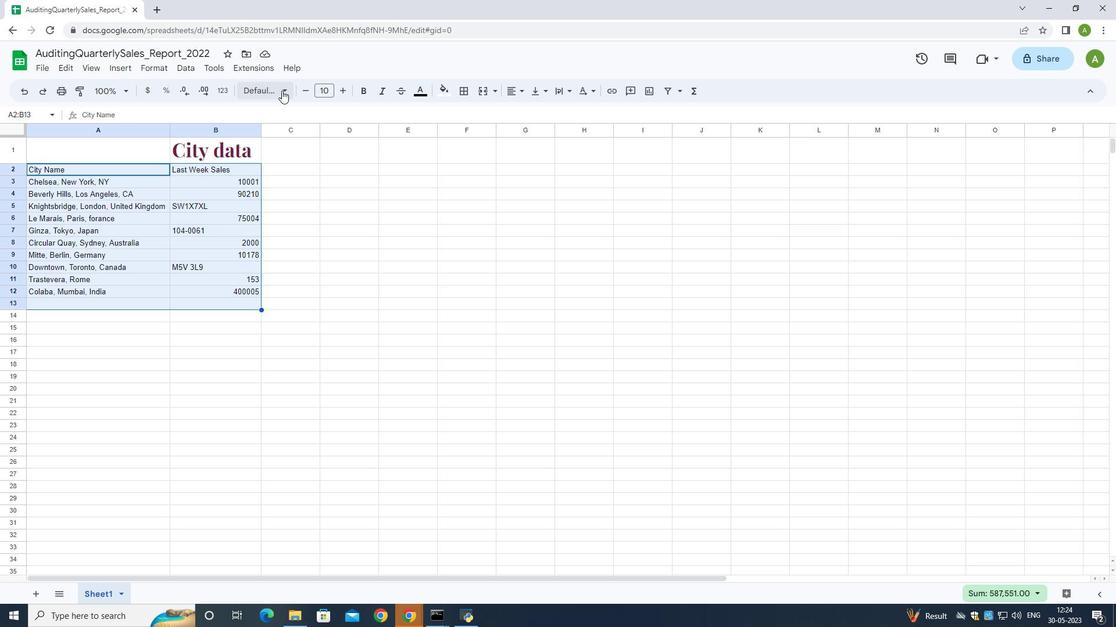 
Action: Mouse moved to (292, 224)
Screenshot: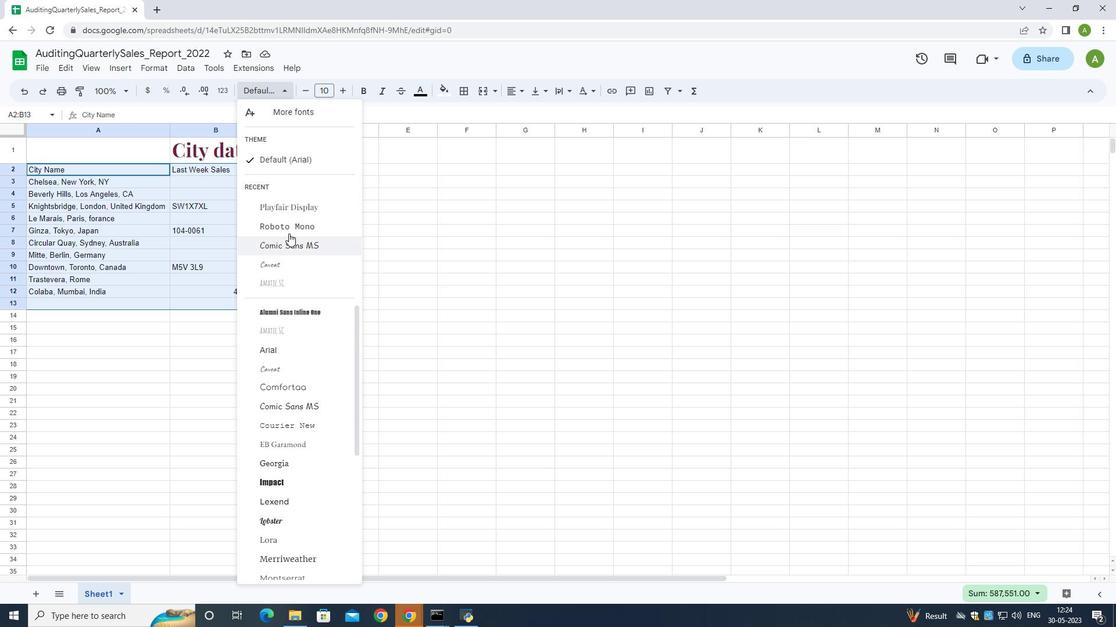 
Action: Mouse pressed left at (292, 224)
Screenshot: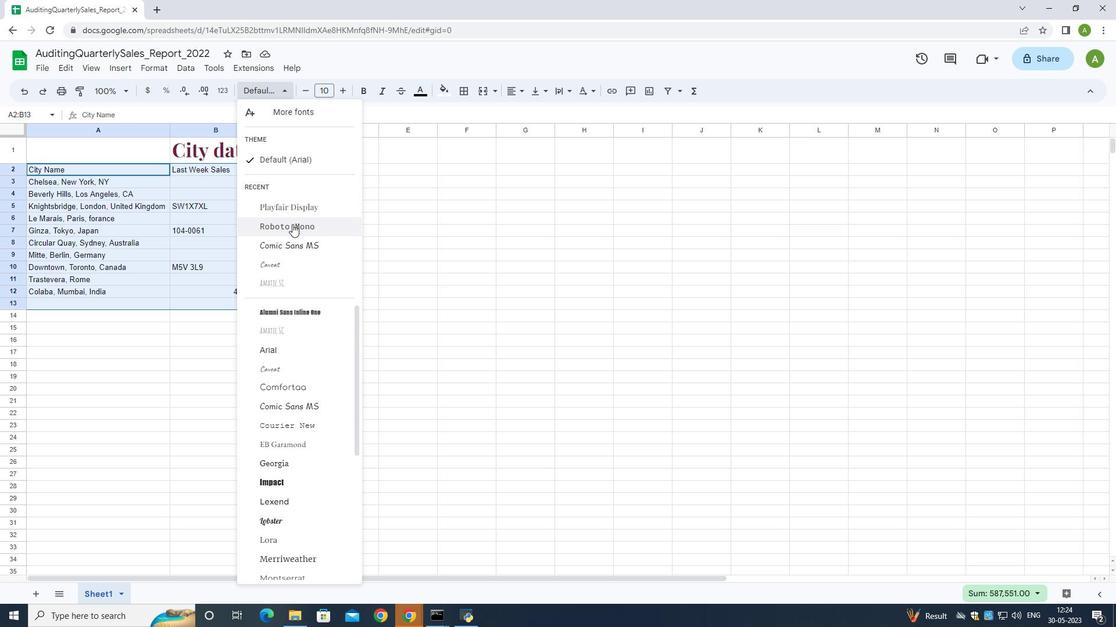 
Action: Mouse moved to (340, 88)
Screenshot: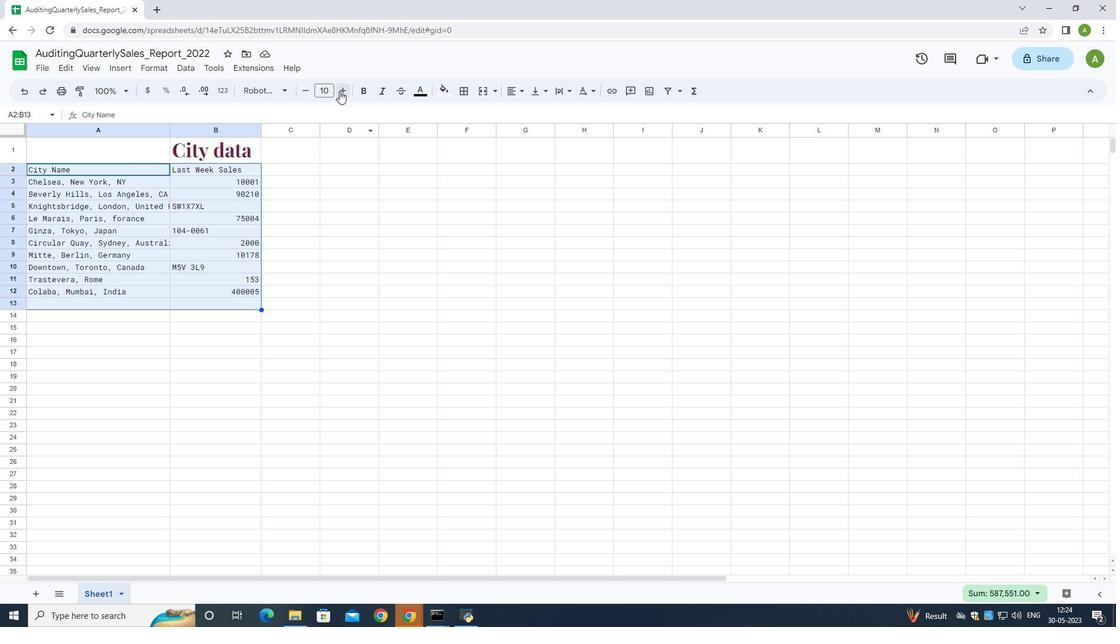 
Action: Mouse pressed left at (340, 88)
Screenshot: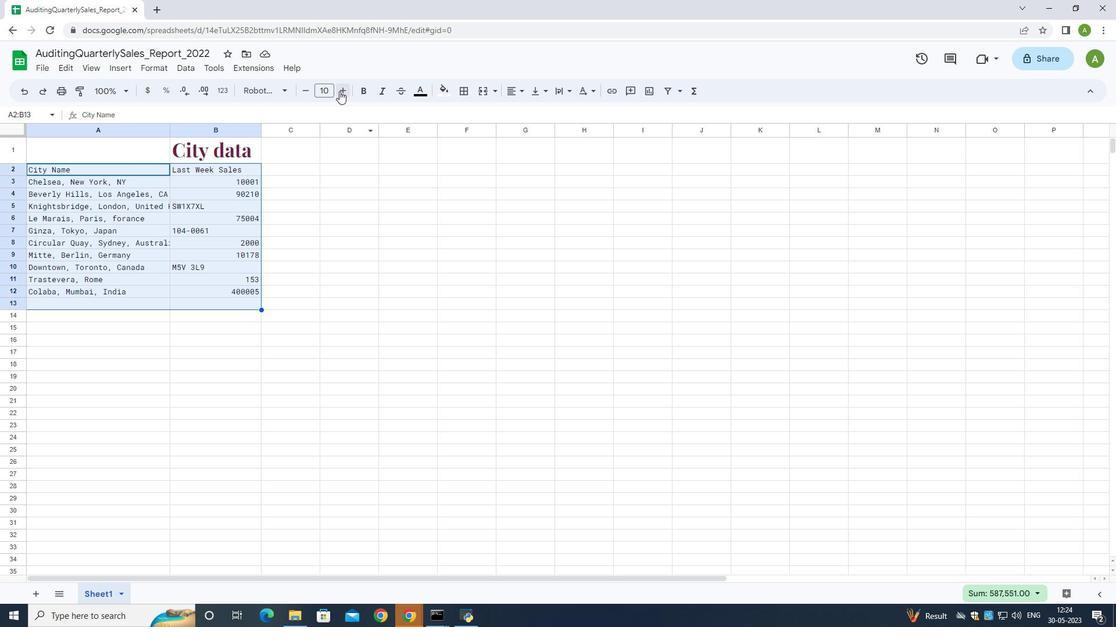 
Action: Mouse pressed left at (340, 88)
Screenshot: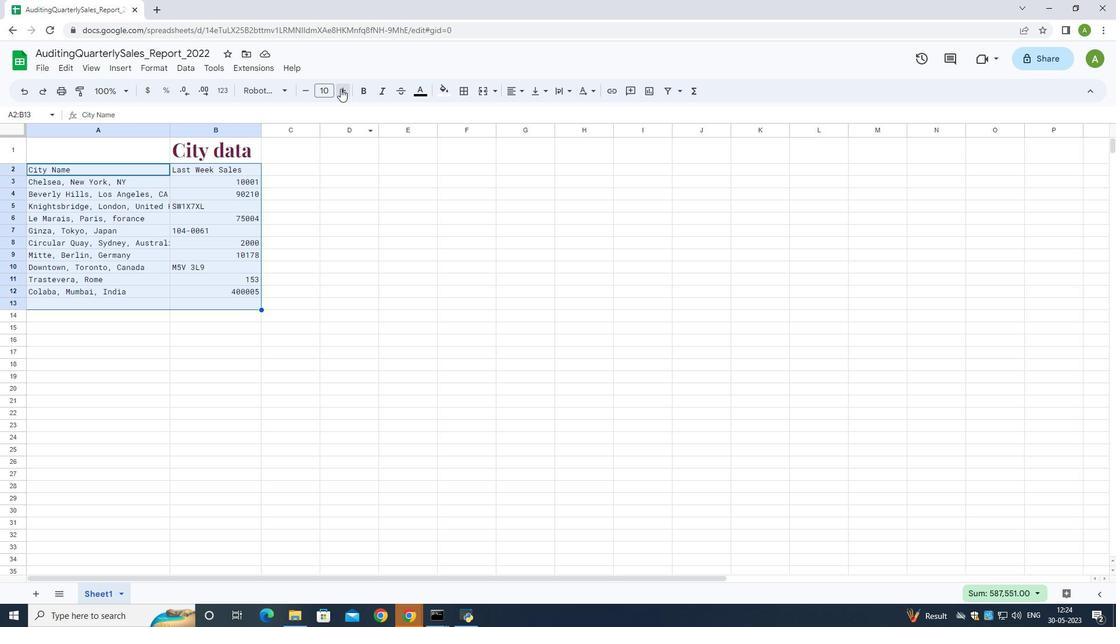 
Action: Mouse pressed left at (340, 88)
Screenshot: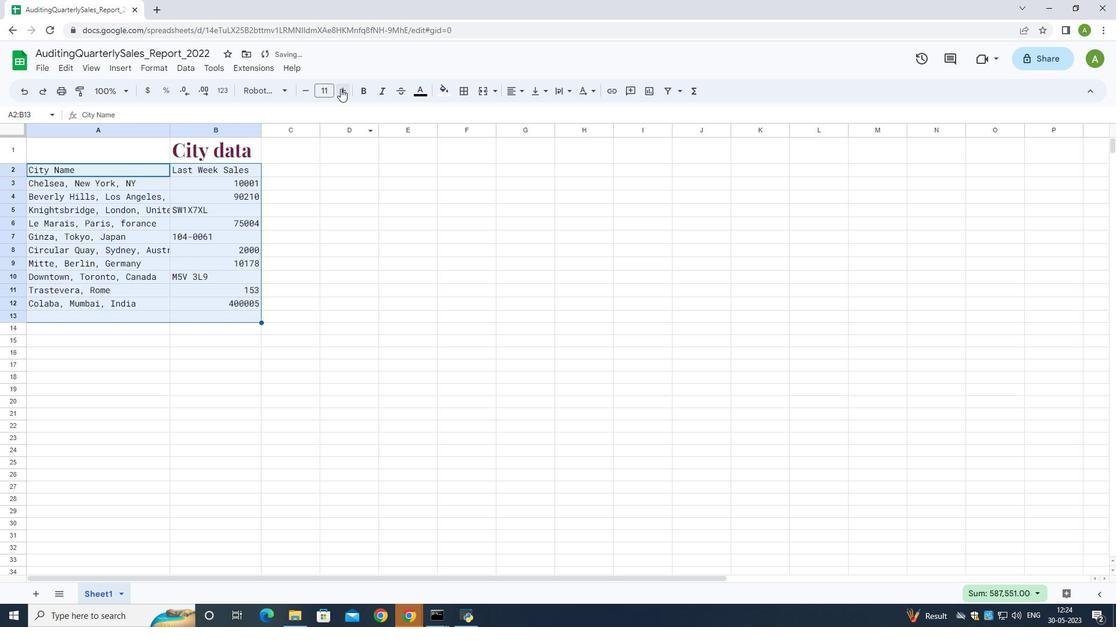 
Action: Mouse pressed left at (340, 88)
Screenshot: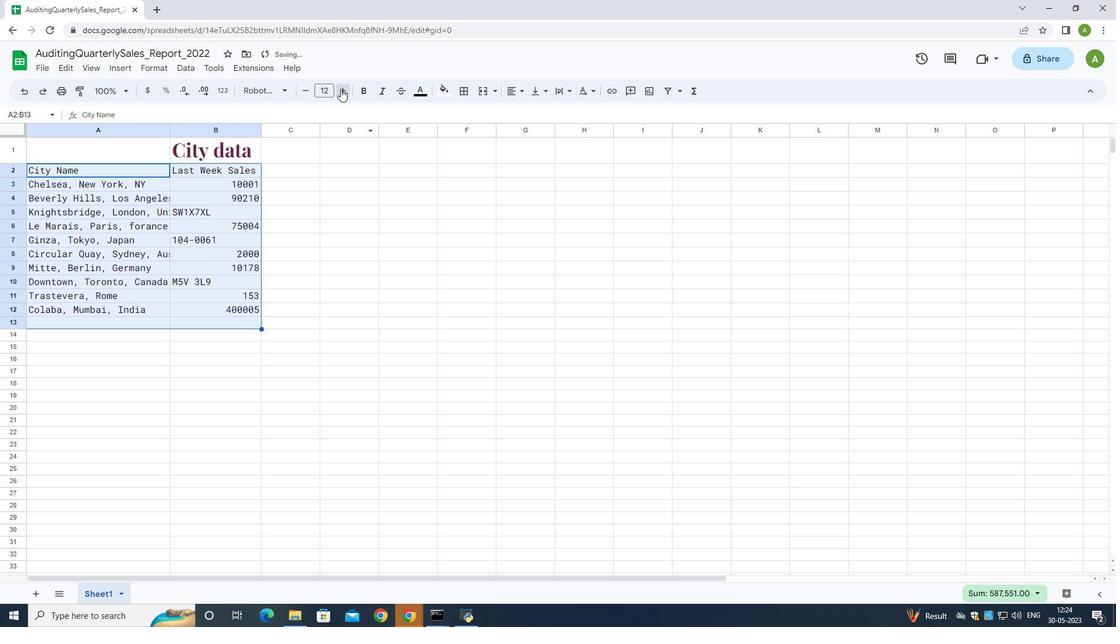 
Action: Mouse pressed left at (340, 88)
Screenshot: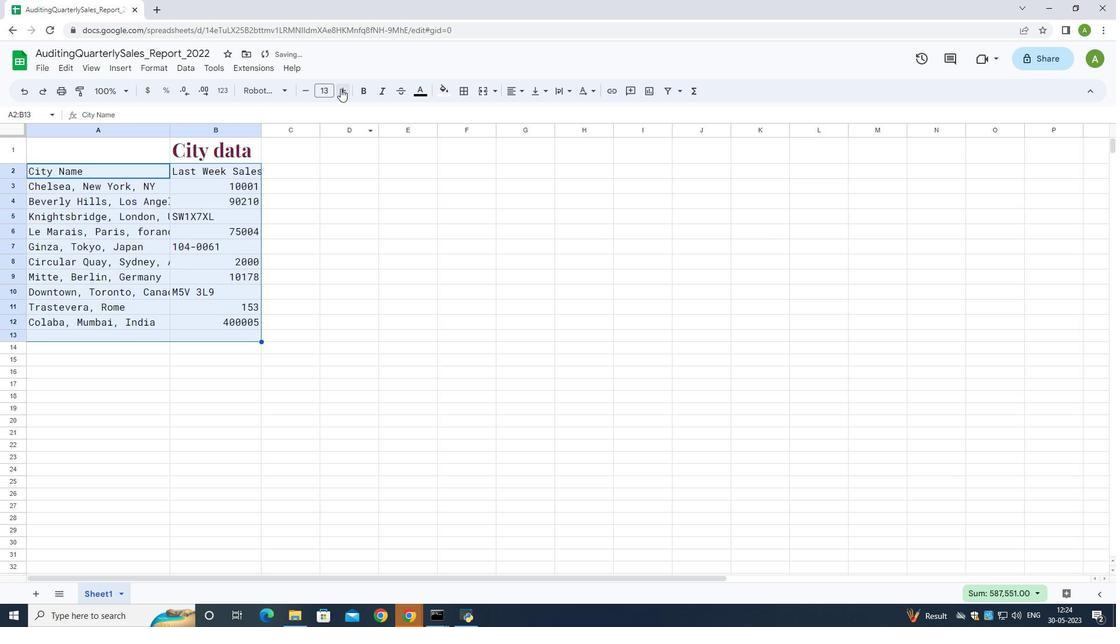 
Action: Mouse pressed left at (340, 88)
Screenshot: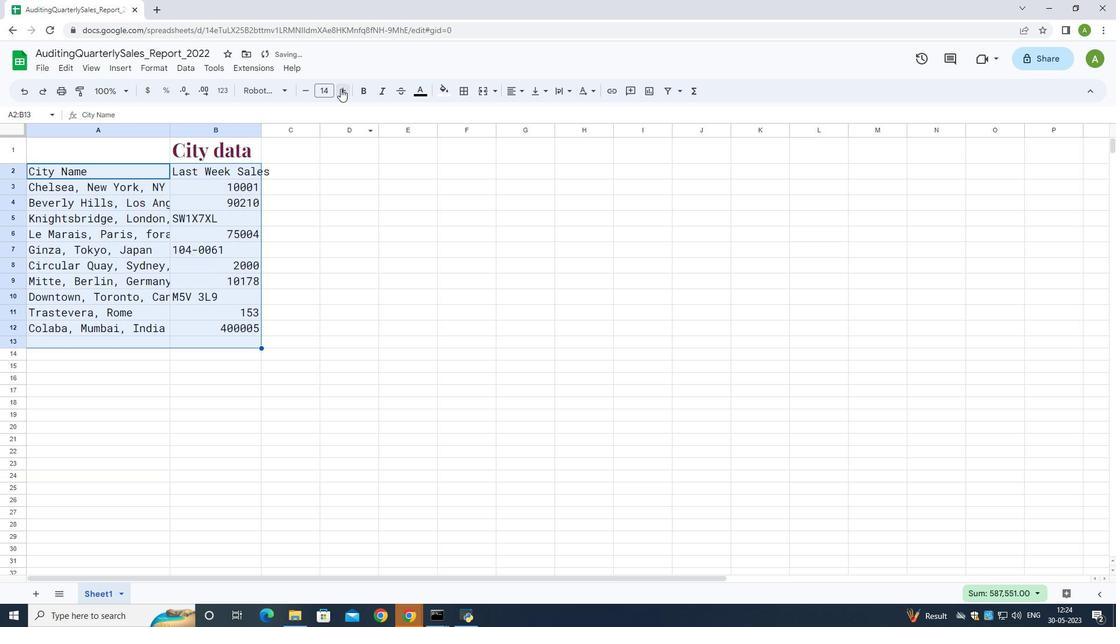 
Action: Mouse pressed left at (340, 88)
Screenshot: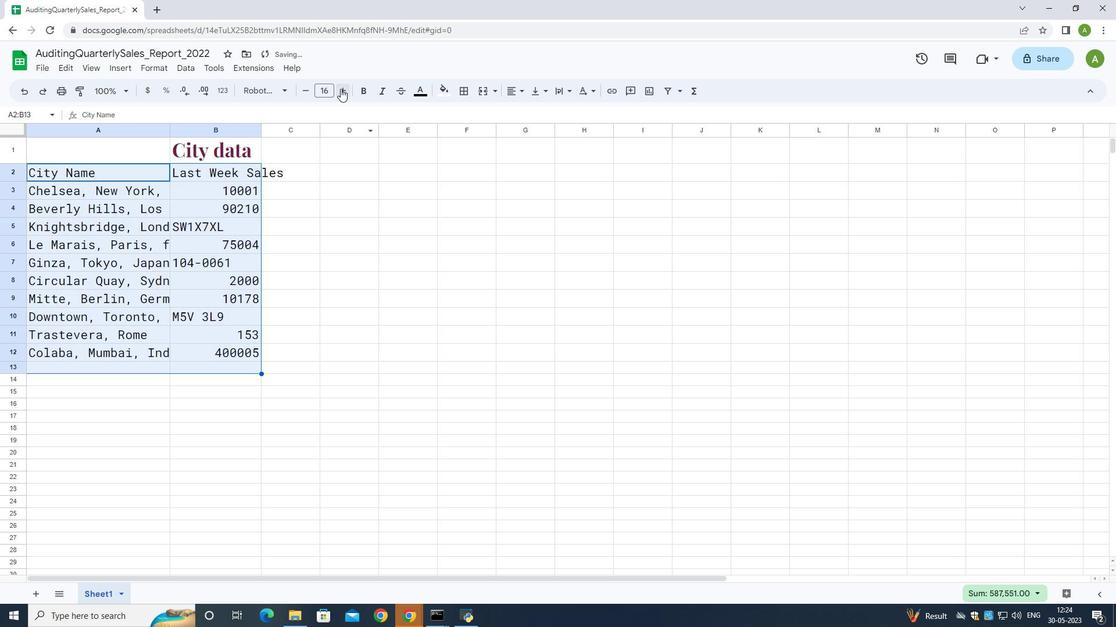 
Action: Mouse pressed left at (340, 88)
Screenshot: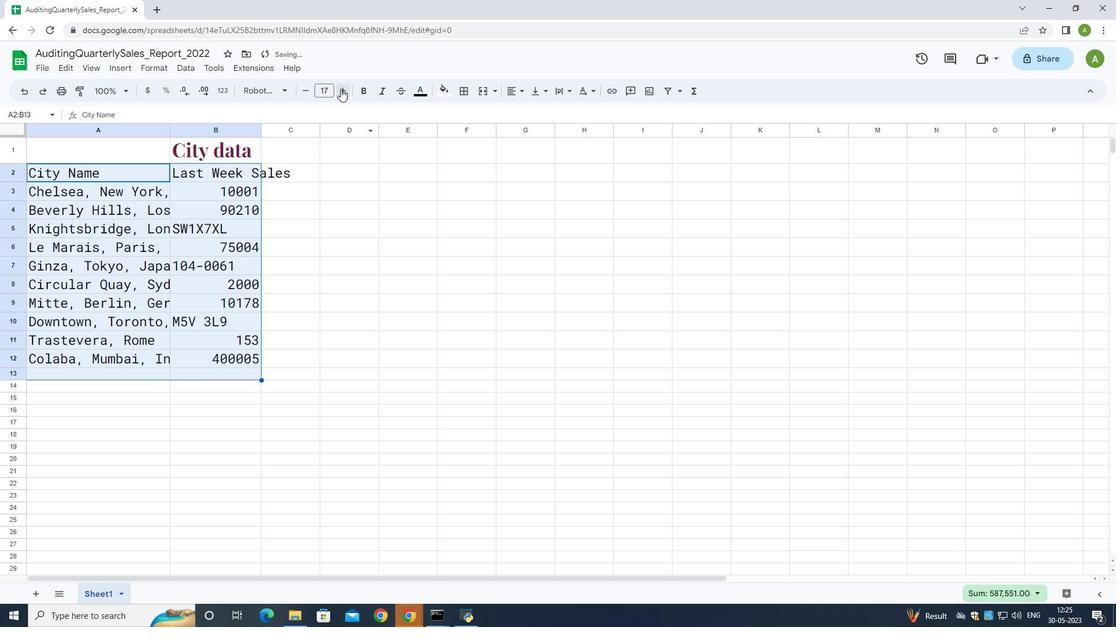 
Action: Mouse moved to (31, 138)
Screenshot: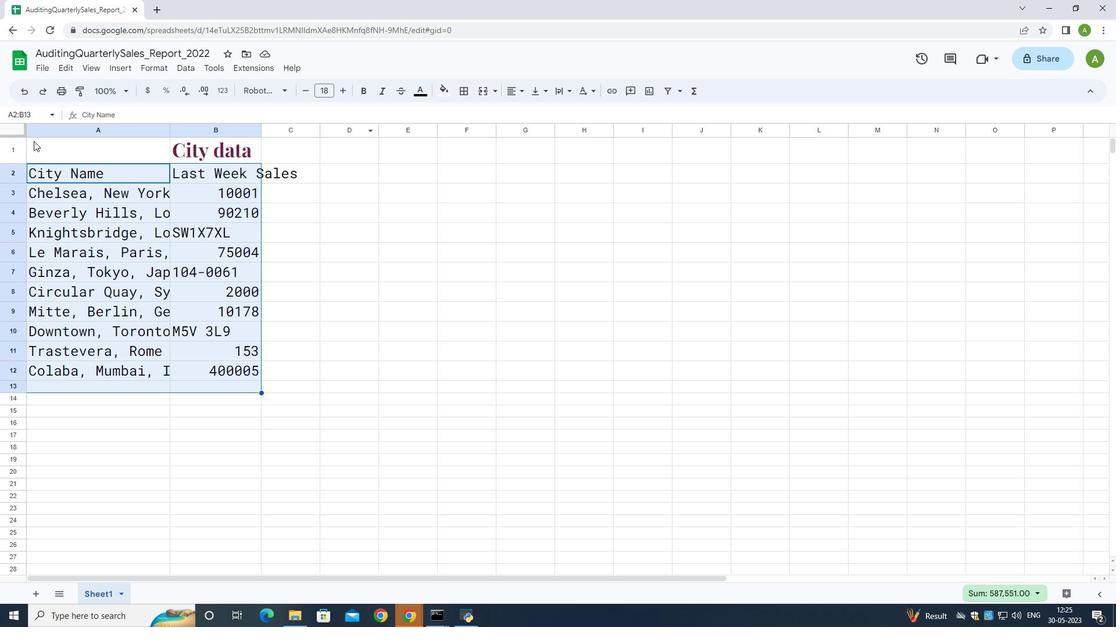 
Action: Mouse pressed left at (31, 138)
Screenshot: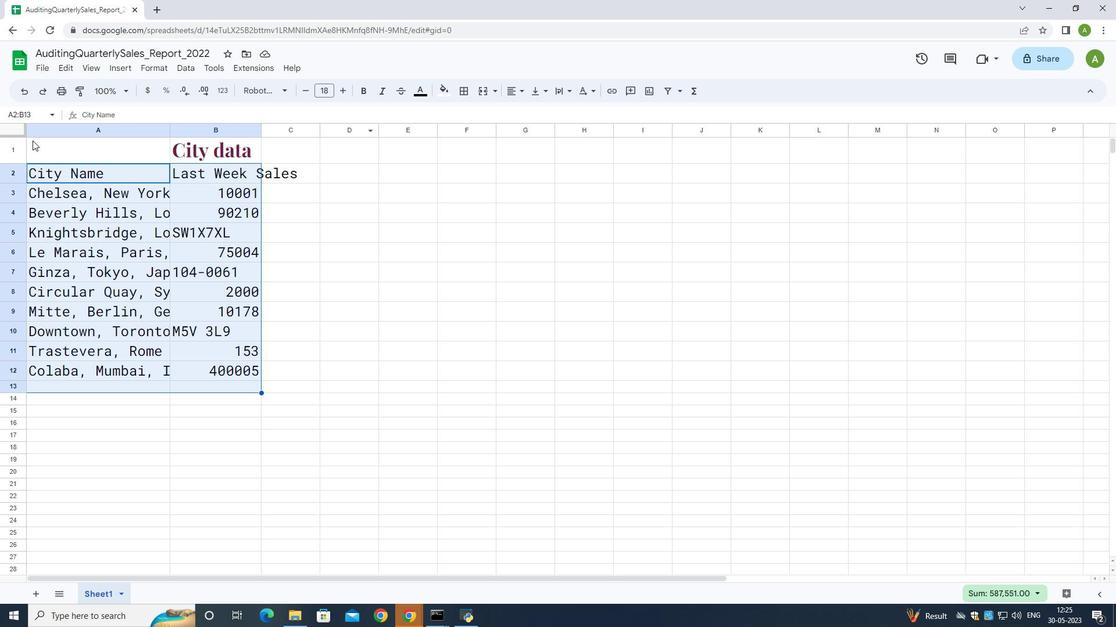 
Action: Mouse moved to (518, 92)
Screenshot: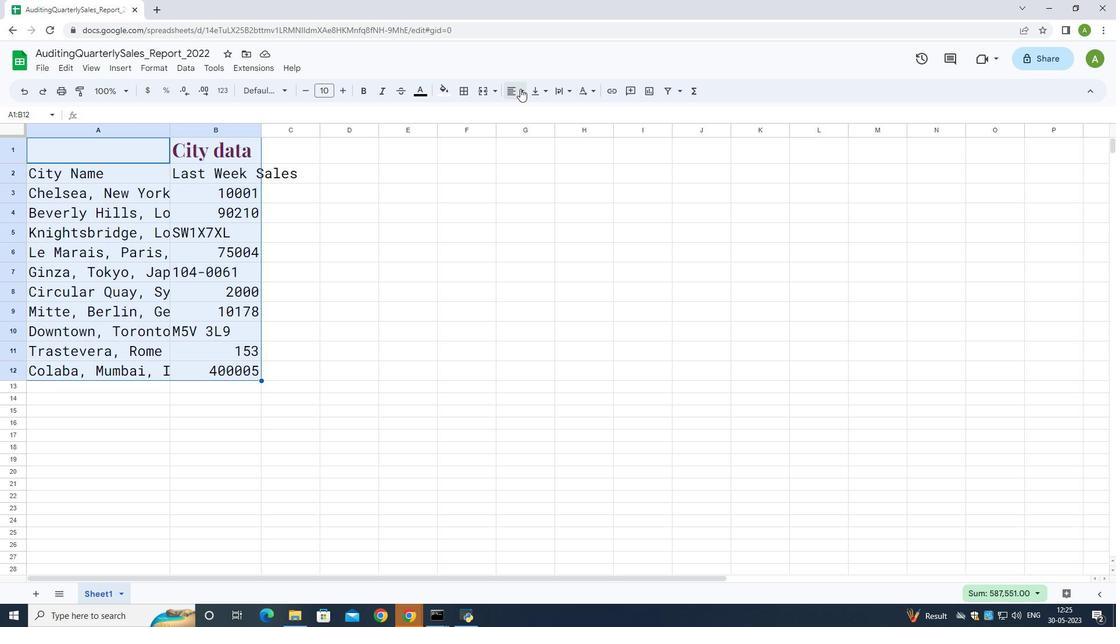 
Action: Mouse pressed left at (518, 92)
Screenshot: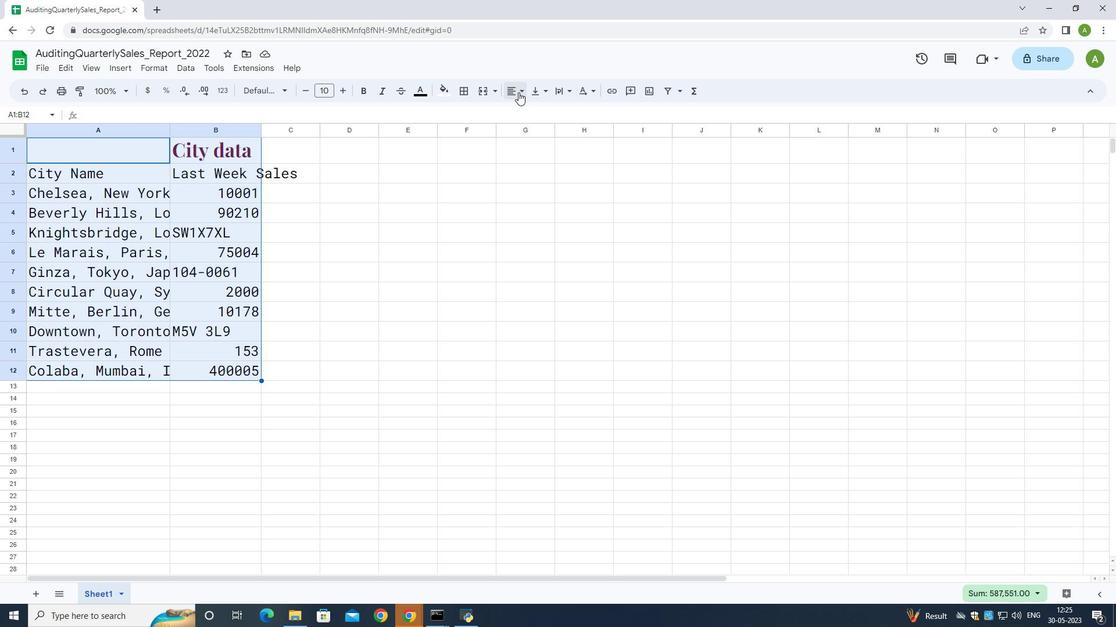 
Action: Mouse moved to (531, 113)
Screenshot: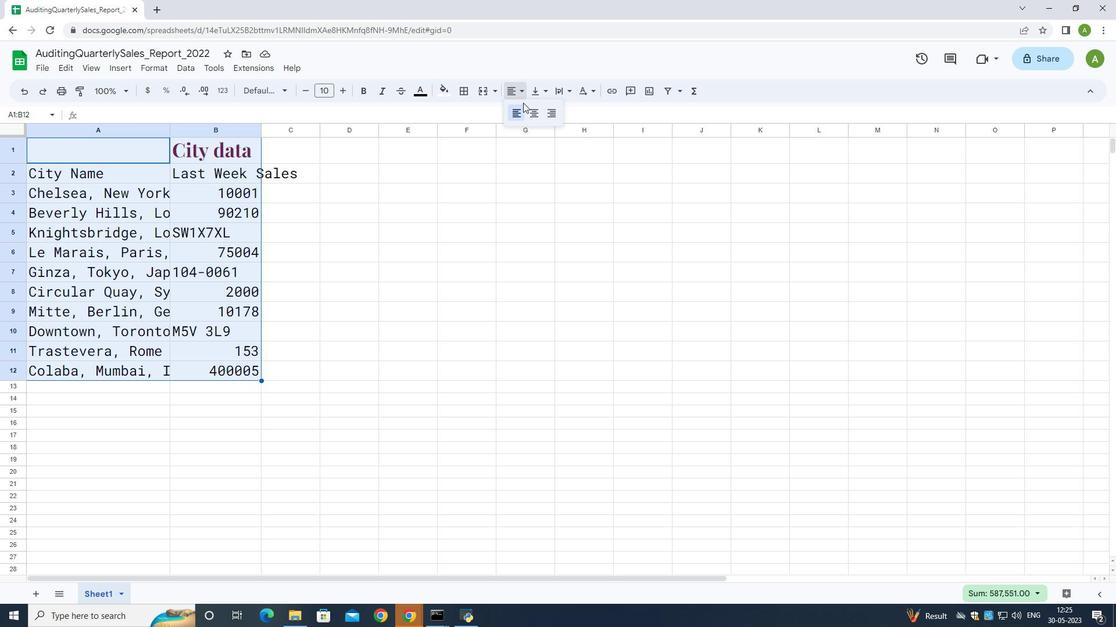 
Action: Mouse pressed left at (531, 113)
Screenshot: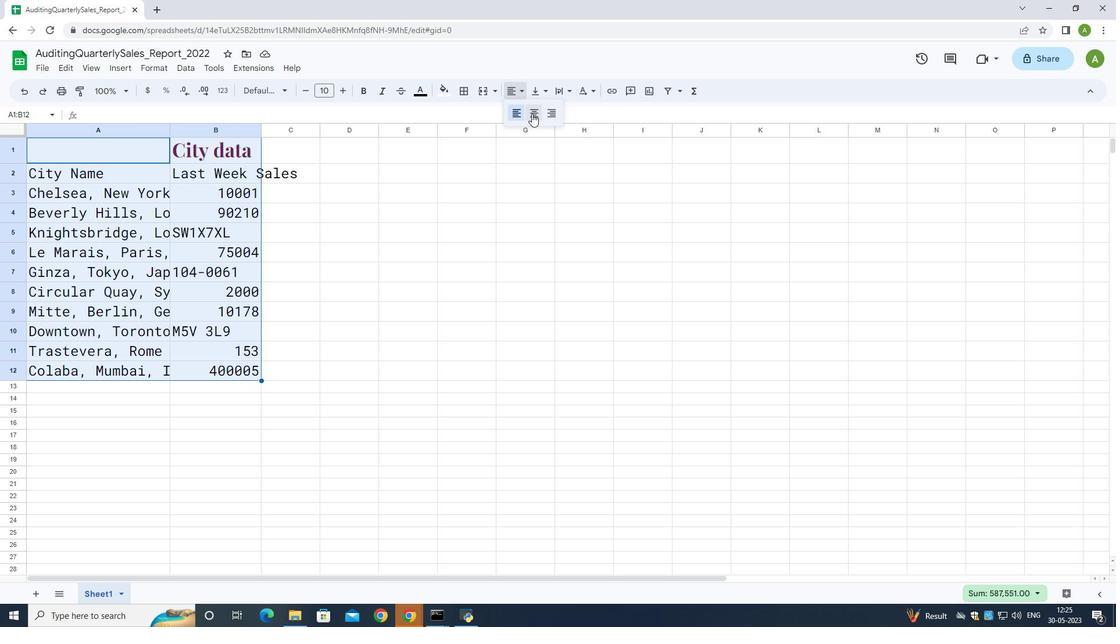 
Action: Mouse moved to (261, 126)
Screenshot: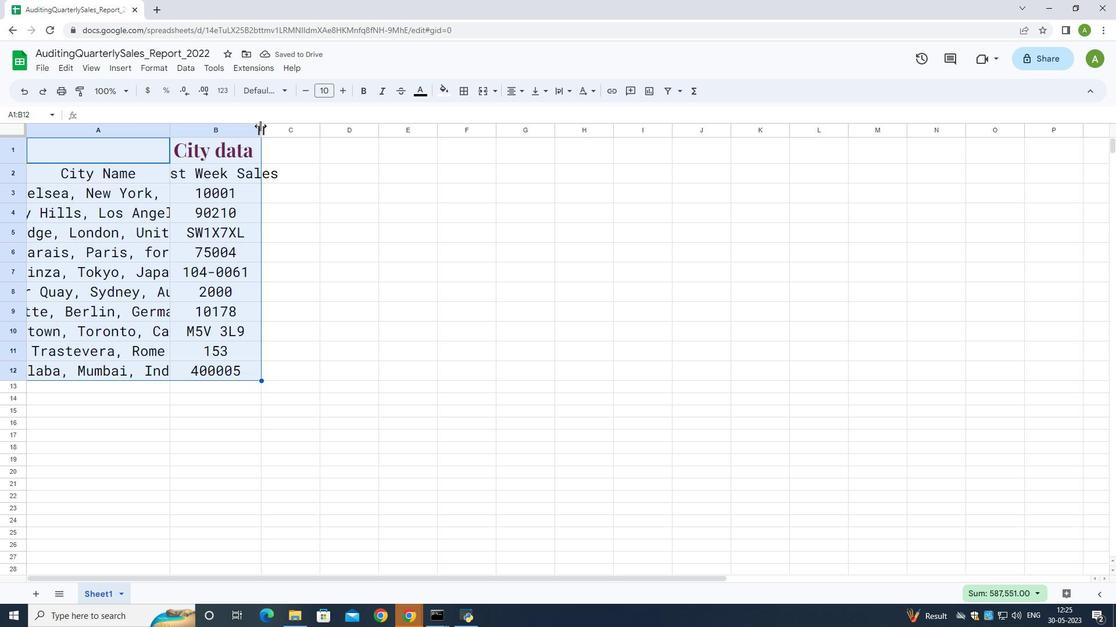 
Action: Mouse pressed left at (261, 126)
Screenshot: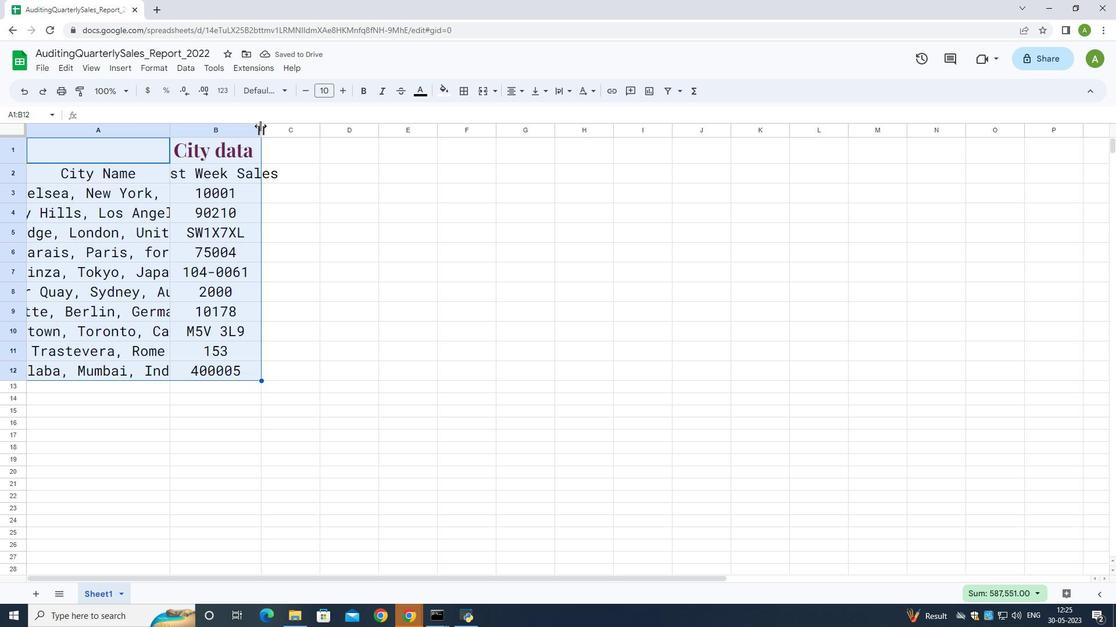 
Action: Mouse moved to (508, 90)
Screenshot: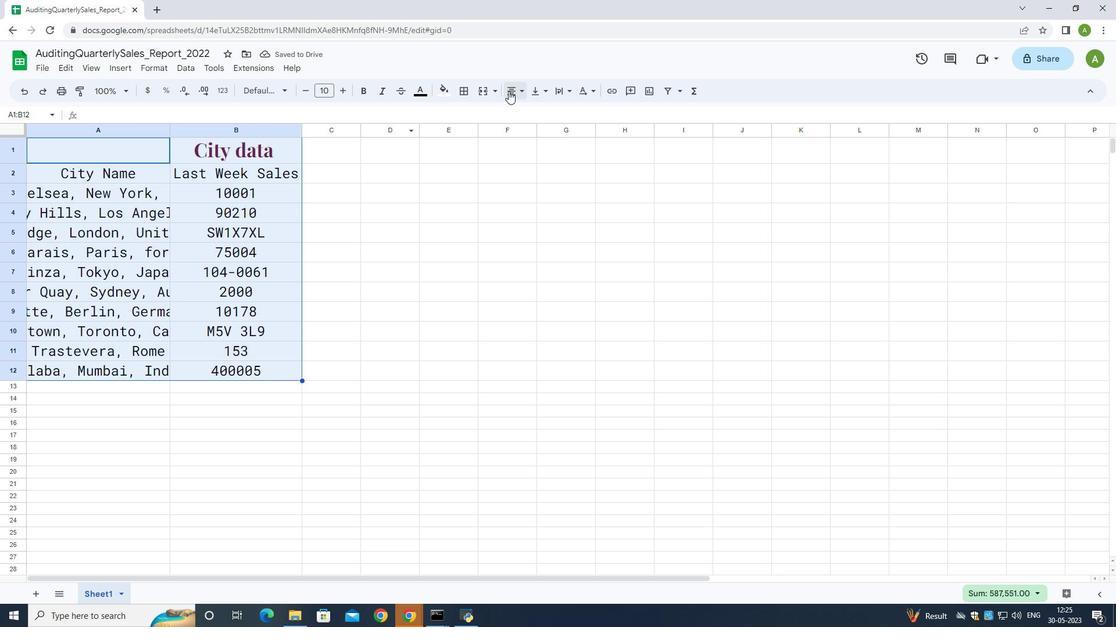 
Action: Mouse pressed left at (508, 90)
Screenshot: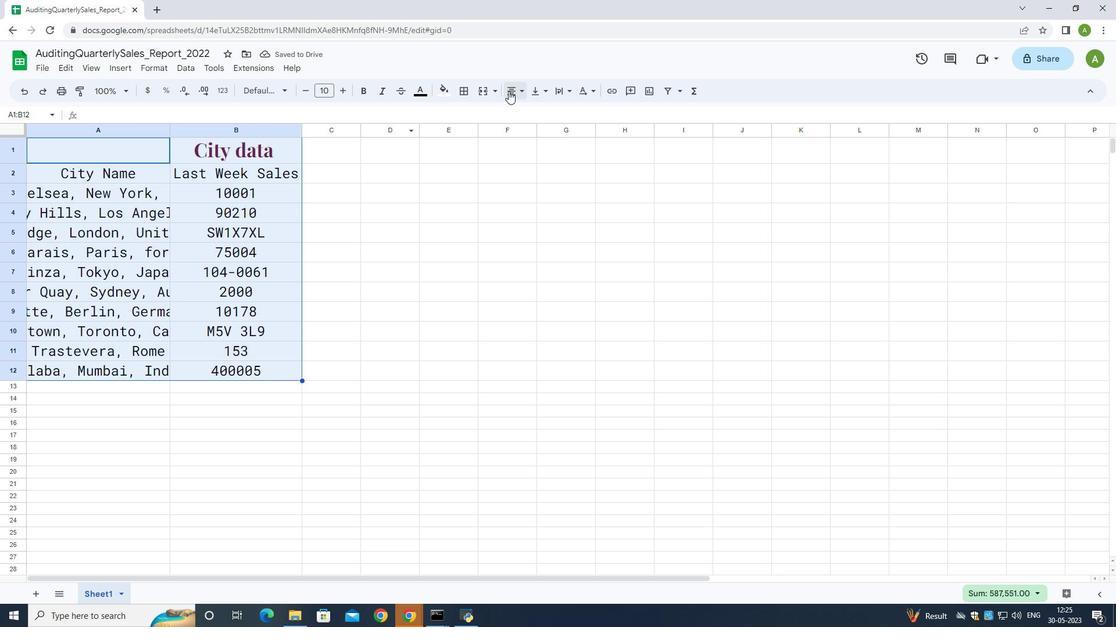 
Action: Mouse moved to (535, 113)
Screenshot: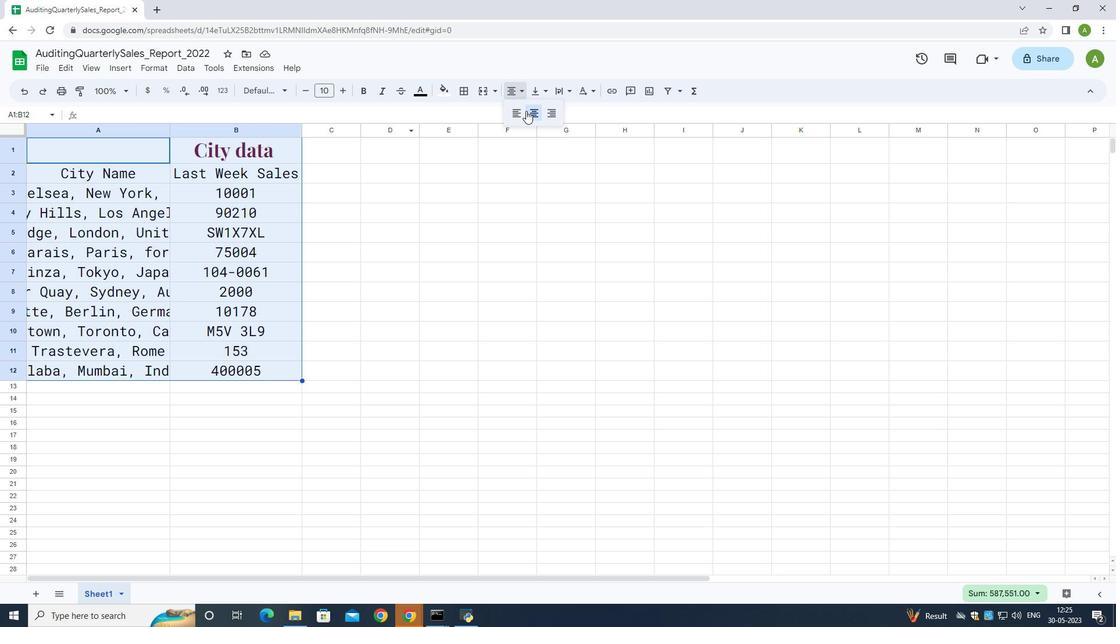 
Action: Mouse pressed left at (535, 113)
Screenshot: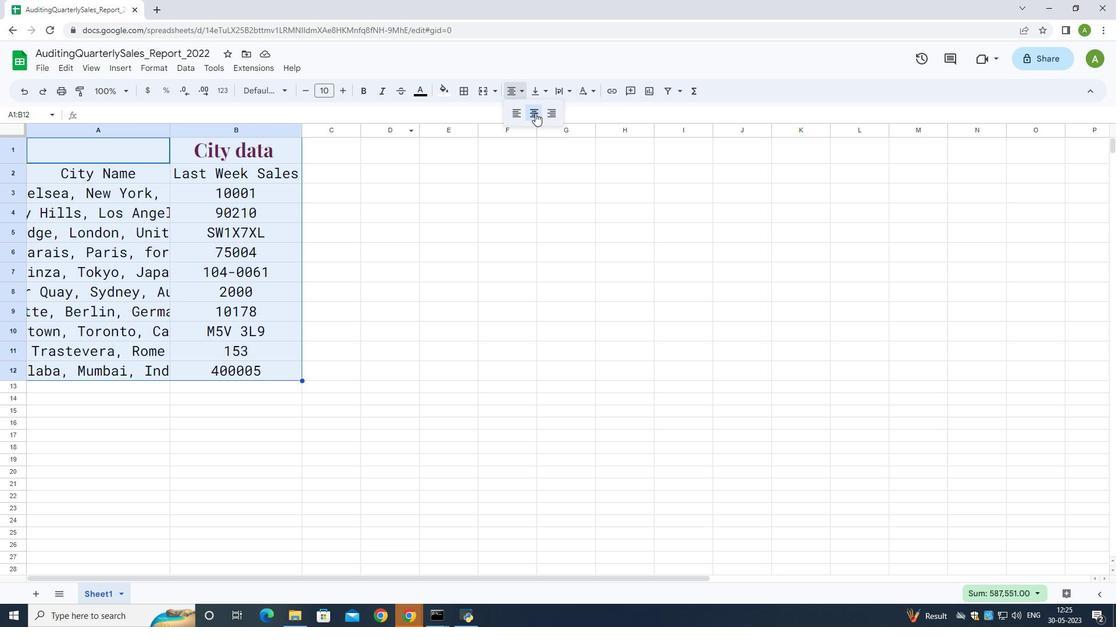 
Action: Mouse moved to (108, 595)
Screenshot: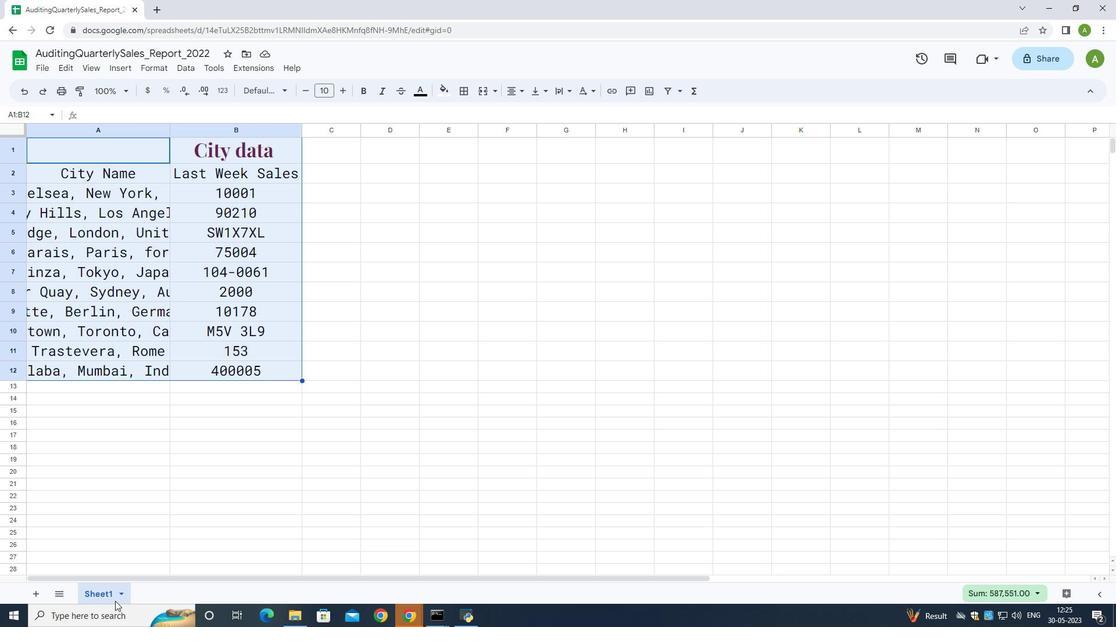 
Action: Mouse pressed left at (108, 595)
Screenshot: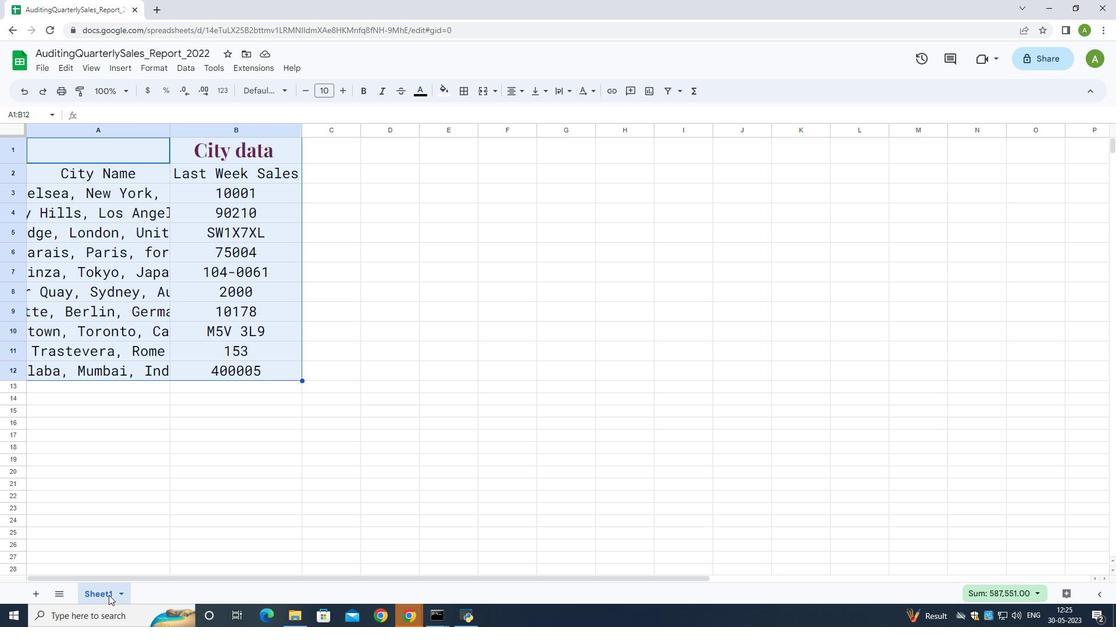 
Action: Mouse moved to (99, 595)
Screenshot: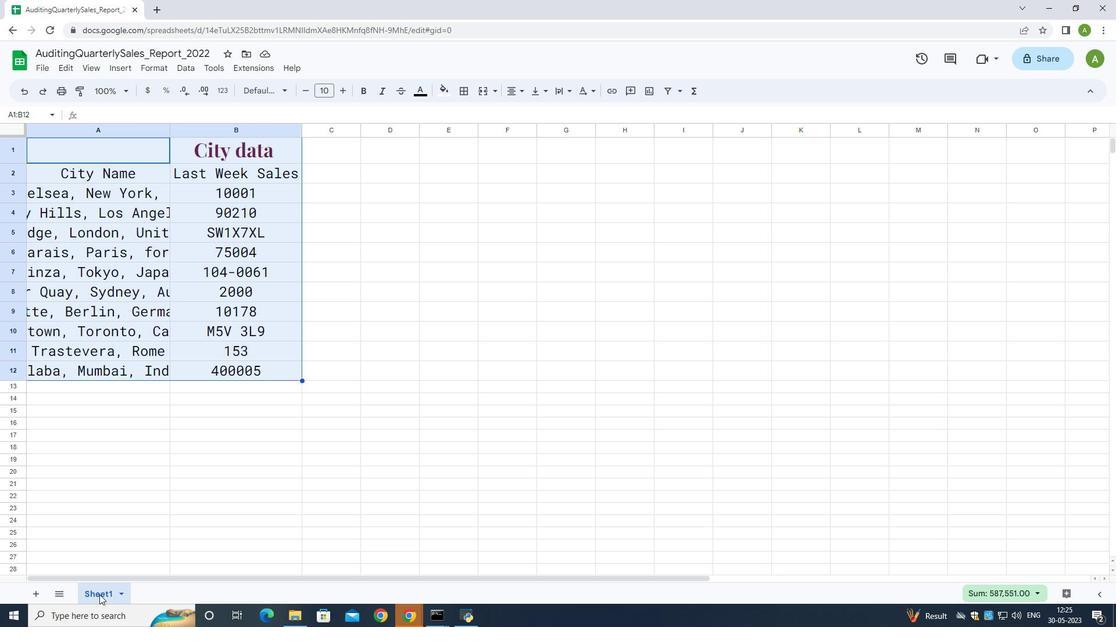 
Action: Mouse pressed left at (99, 595)
Screenshot: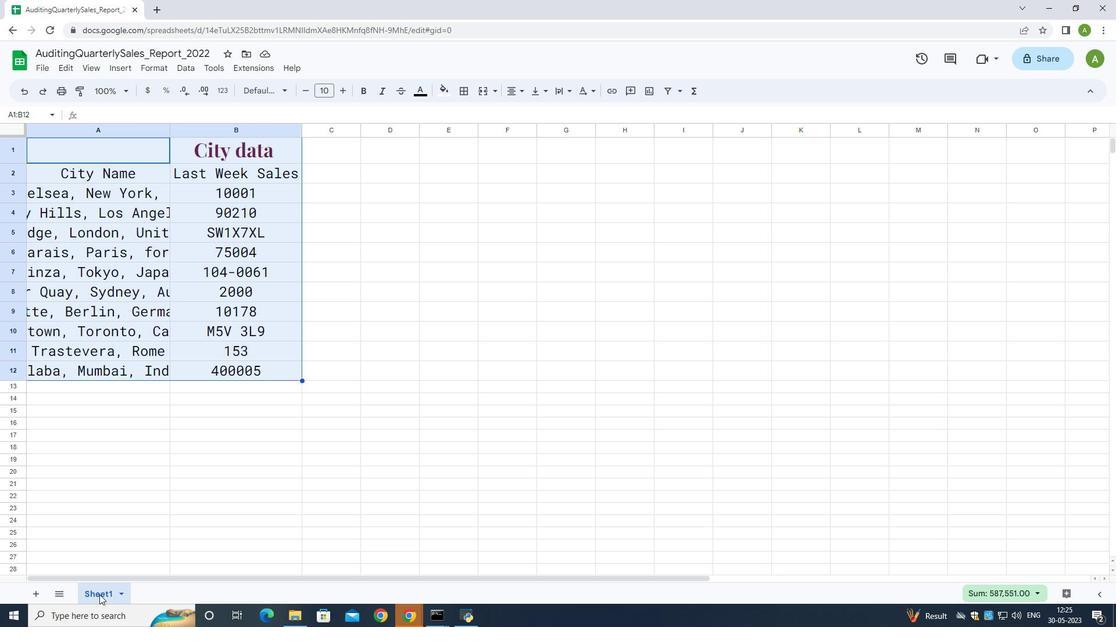 
Action: Mouse pressed left at (99, 595)
Screenshot: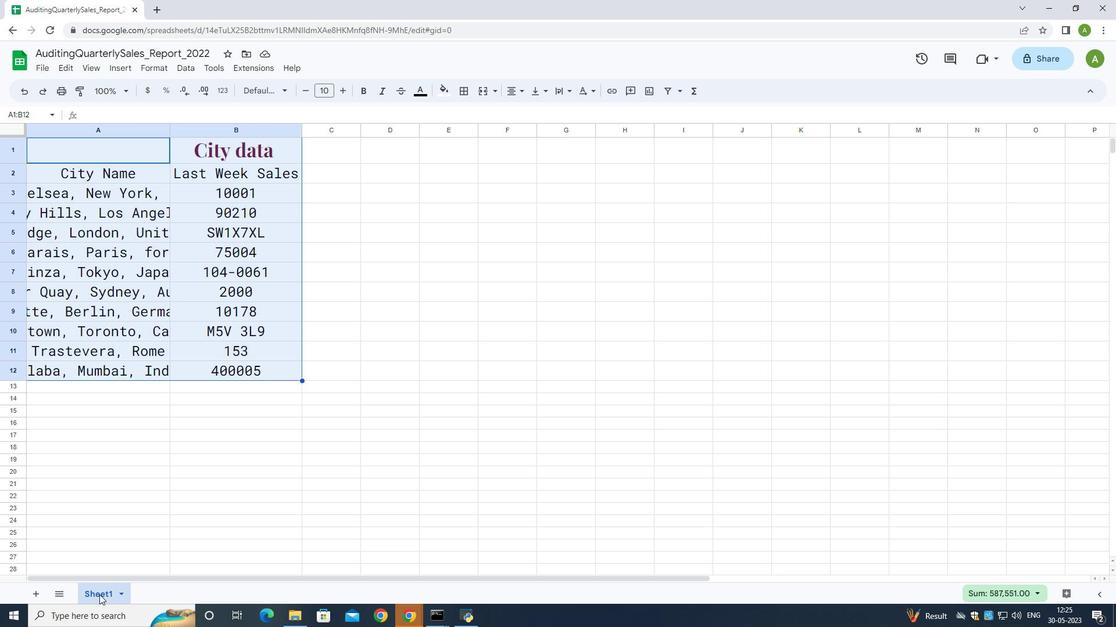 
Action: Mouse moved to (129, 574)
Screenshot: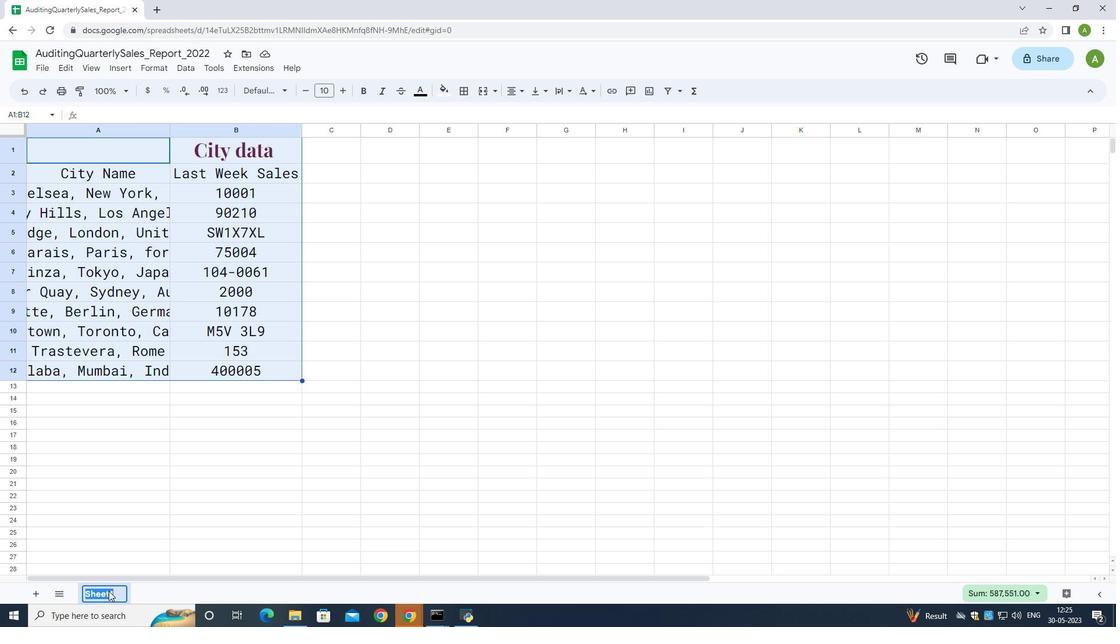 
Action: Key pressed <Key.backspace><Key.shift>Auditing<Key.space><Key.shift>Quarterly<Key.shift><Key.shift>Sales<Key.shift>_<Key.shift>Report<Key.shift><Key.shift><Key.shift><Key.shift><Key.shift><Key.shift><Key.shift><Key.shift><Key.shift><Key.shift><Key.shift><Key.shift><Key.shift><Key.shift><Key.shift><Key.shift><Key.shift><Key.shift><Key.shift><Key.shift><Key.shift><Key.shift><Key.shift><Key.shift><Key.shift><Key.shift><Key.shift><Key.shift><Key.shift><Key.shift><Key.shift><Key.shift><Key.shift><Key.shift><Key.shift><Key.shift><Key.shift>_2022
Screenshot: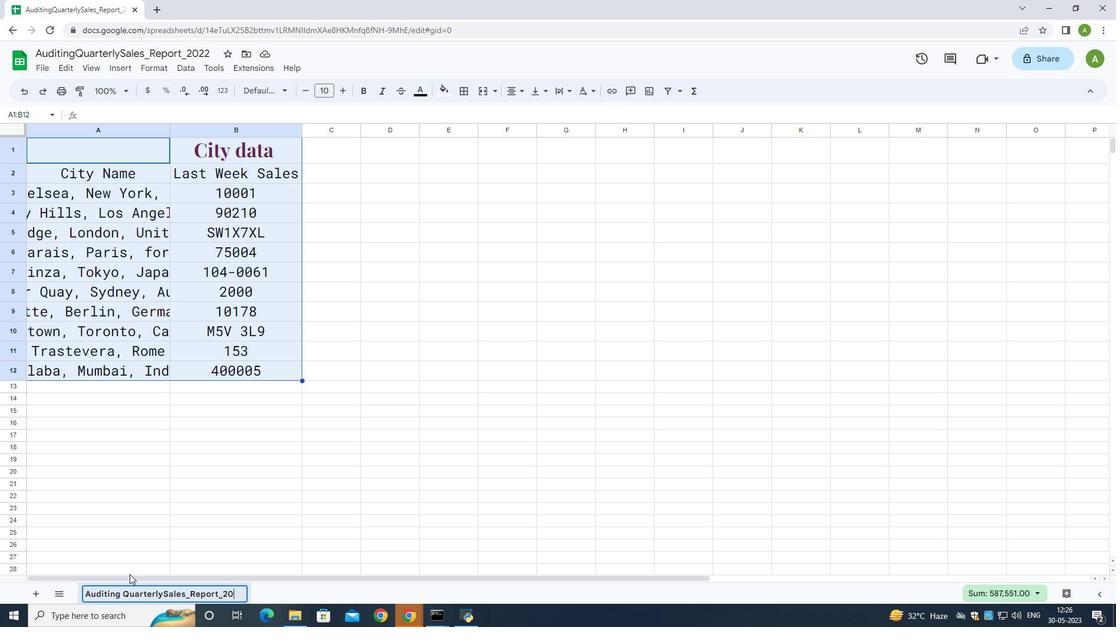 
Action: Mouse moved to (469, 0)
Screenshot: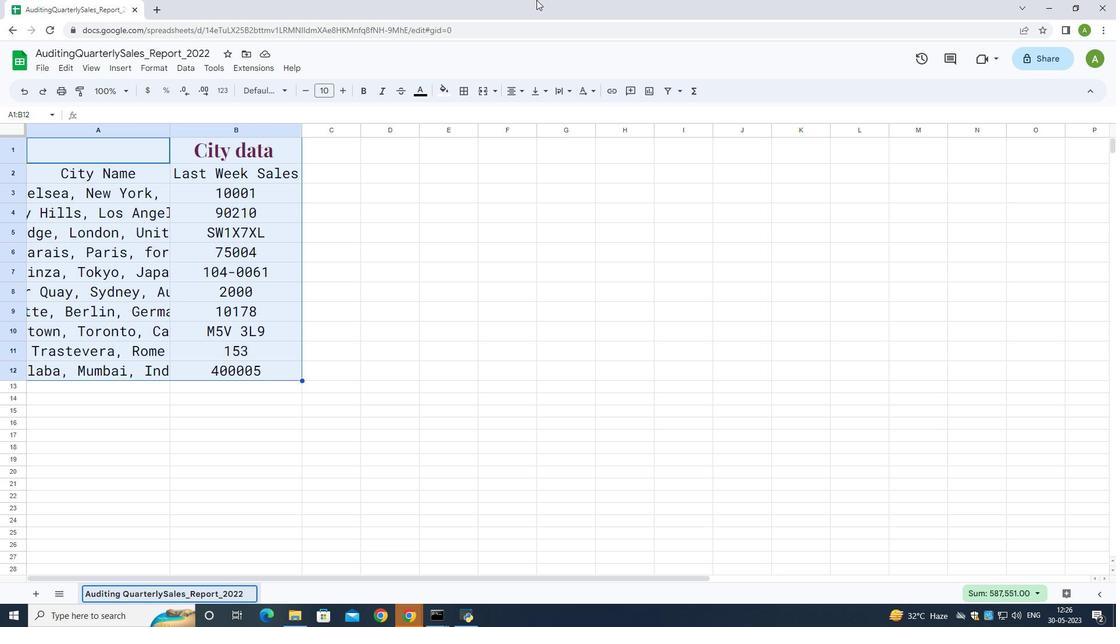 
Action: Key pressed ctrl+S
Screenshot: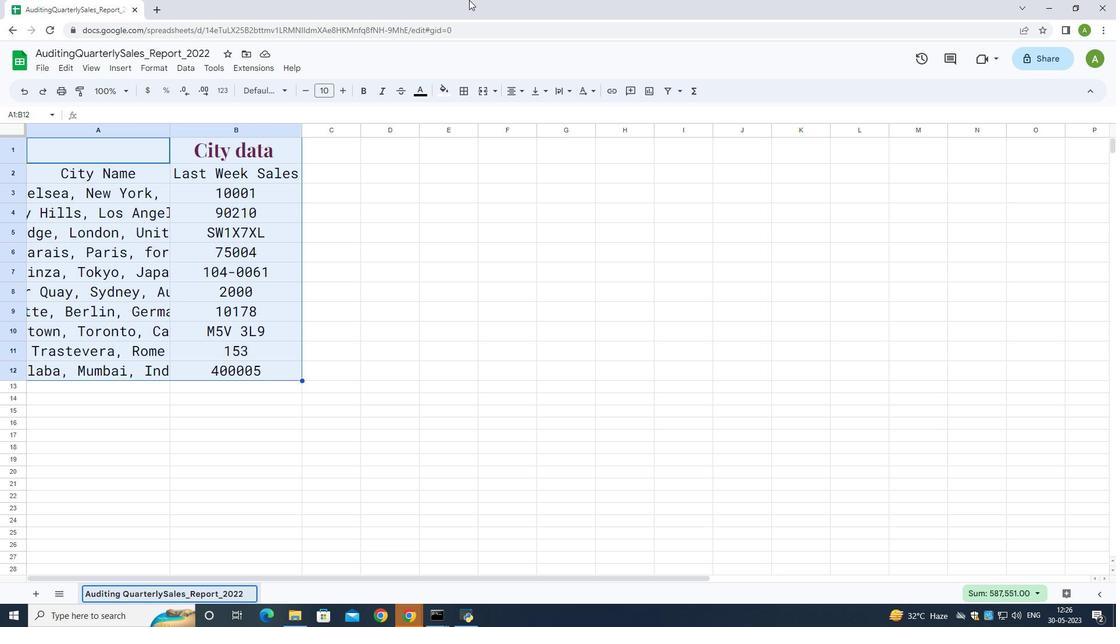 
Action: Mouse moved to (86, 219)
Screenshot: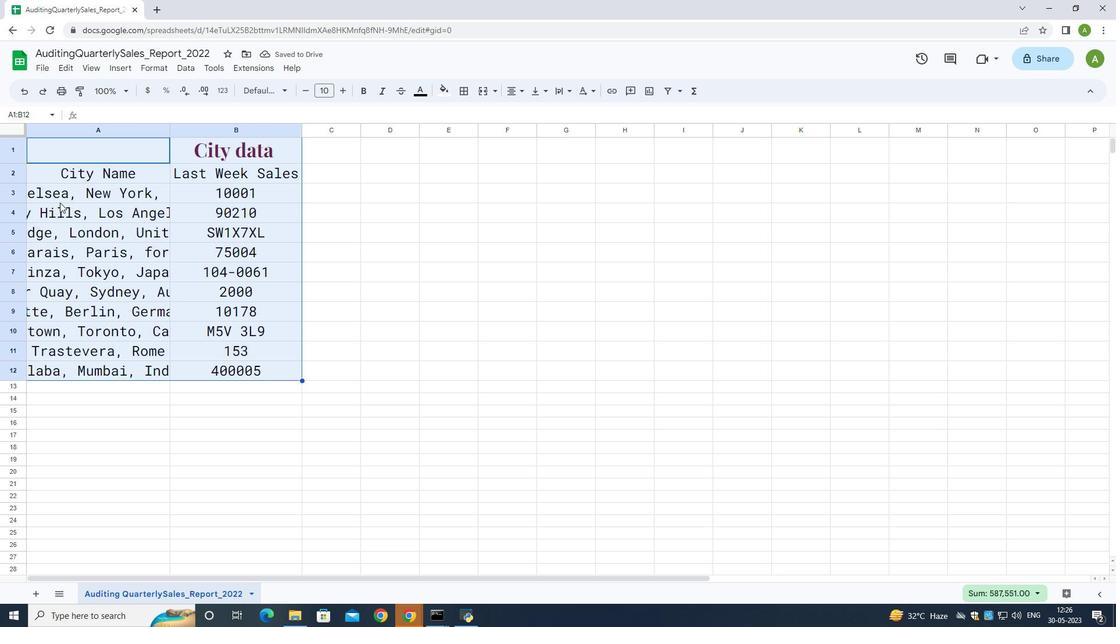 
